 Task: Add Sprouts Organic Spaghetti Pasta to the cart.
Action: Mouse pressed left at (19, 97)
Screenshot: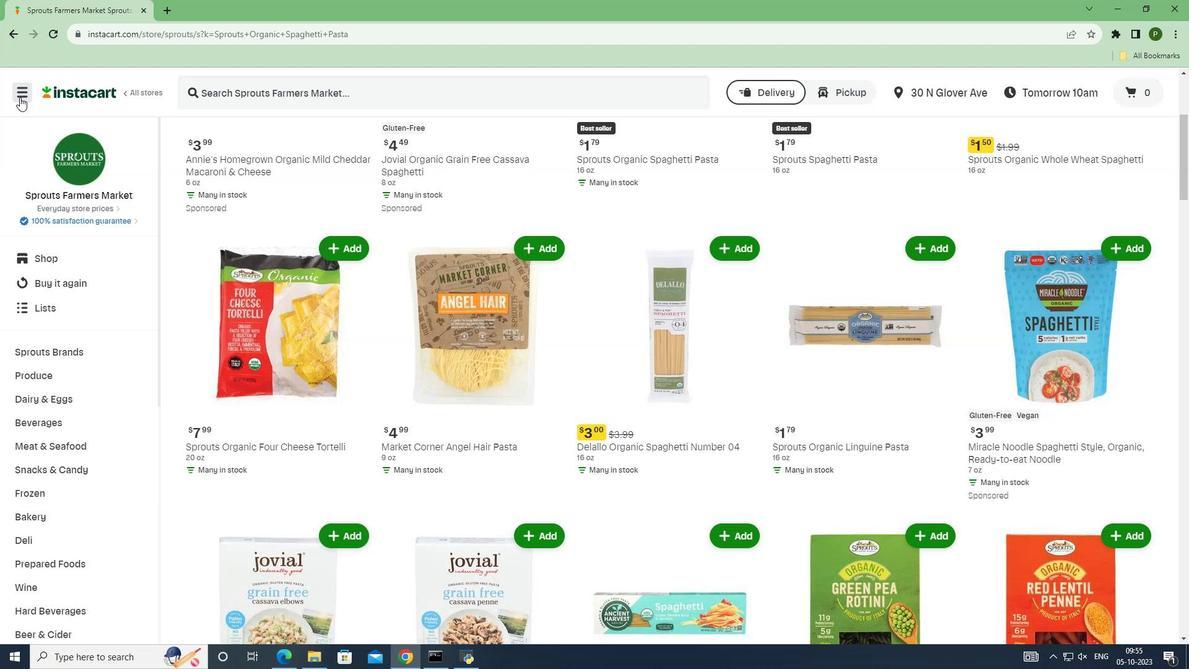 
Action: Mouse moved to (35, 338)
Screenshot: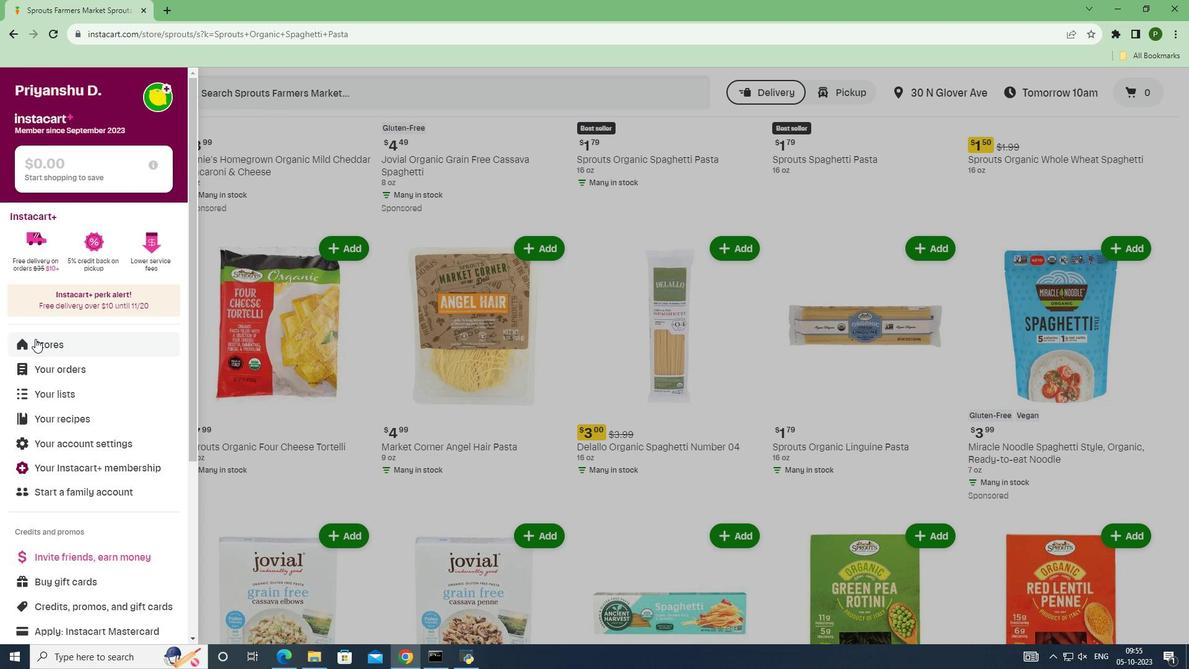 
Action: Mouse pressed left at (35, 338)
Screenshot: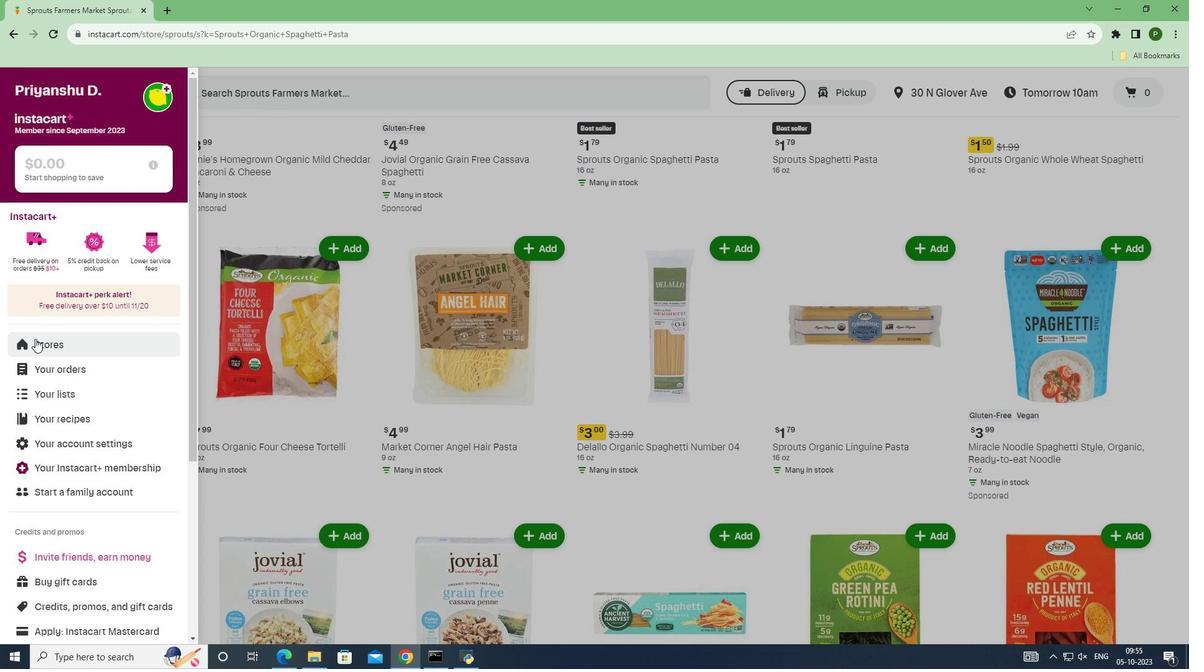 
Action: Mouse moved to (290, 151)
Screenshot: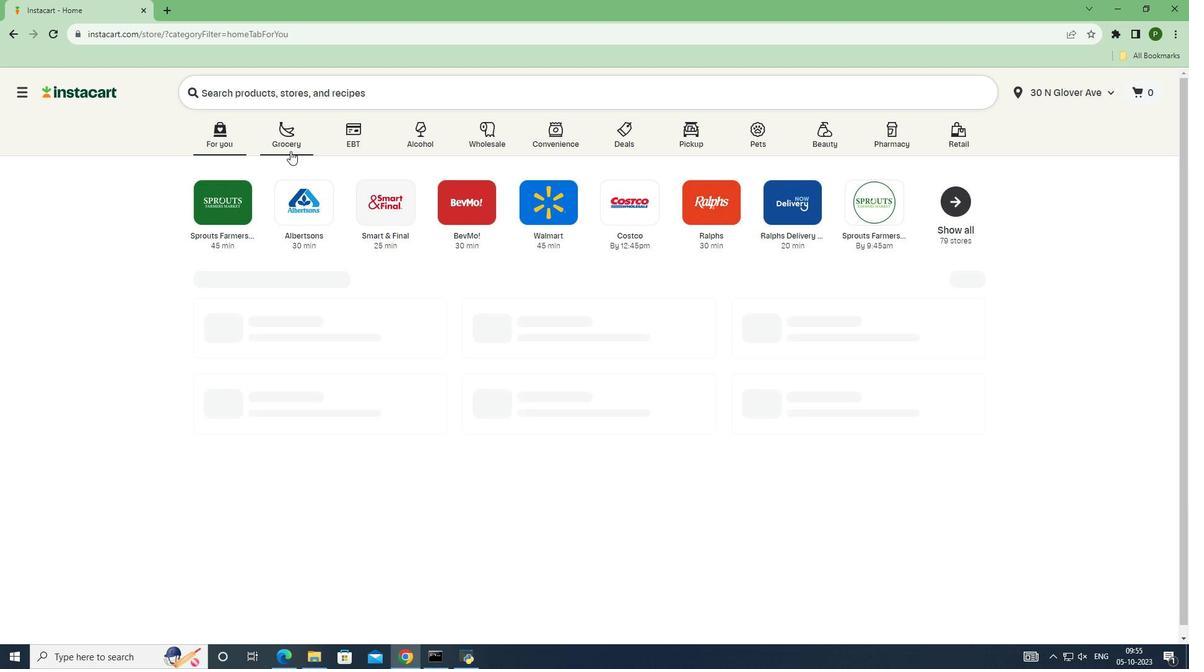 
Action: Mouse pressed left at (290, 151)
Screenshot: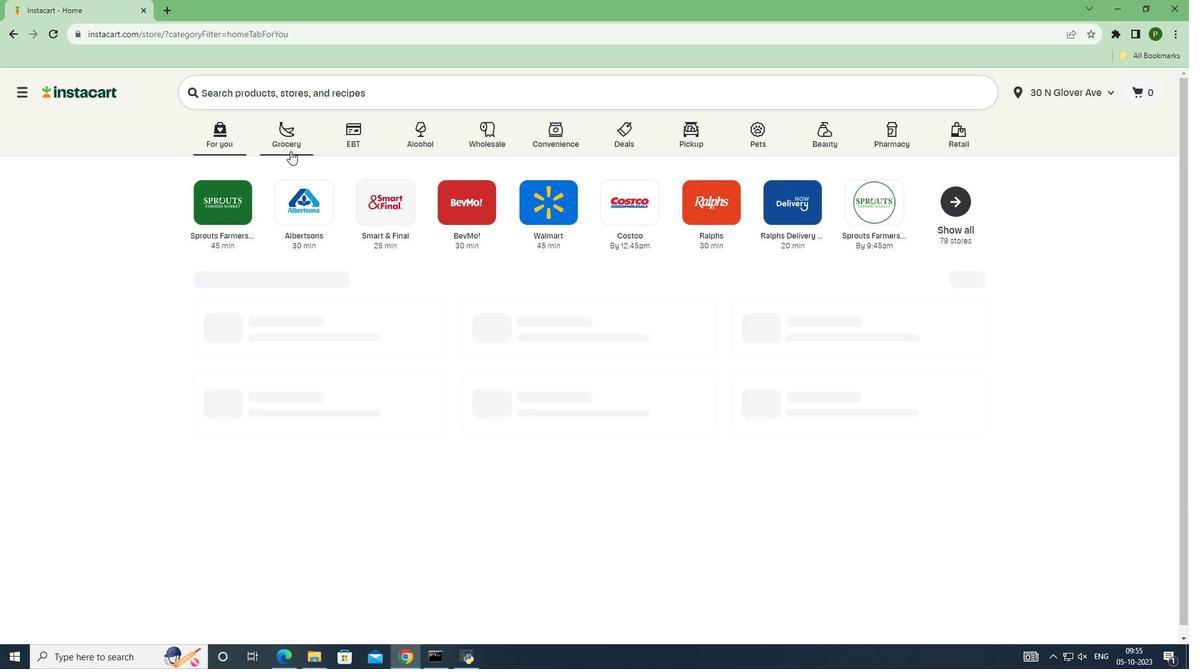 
Action: Mouse moved to (757, 288)
Screenshot: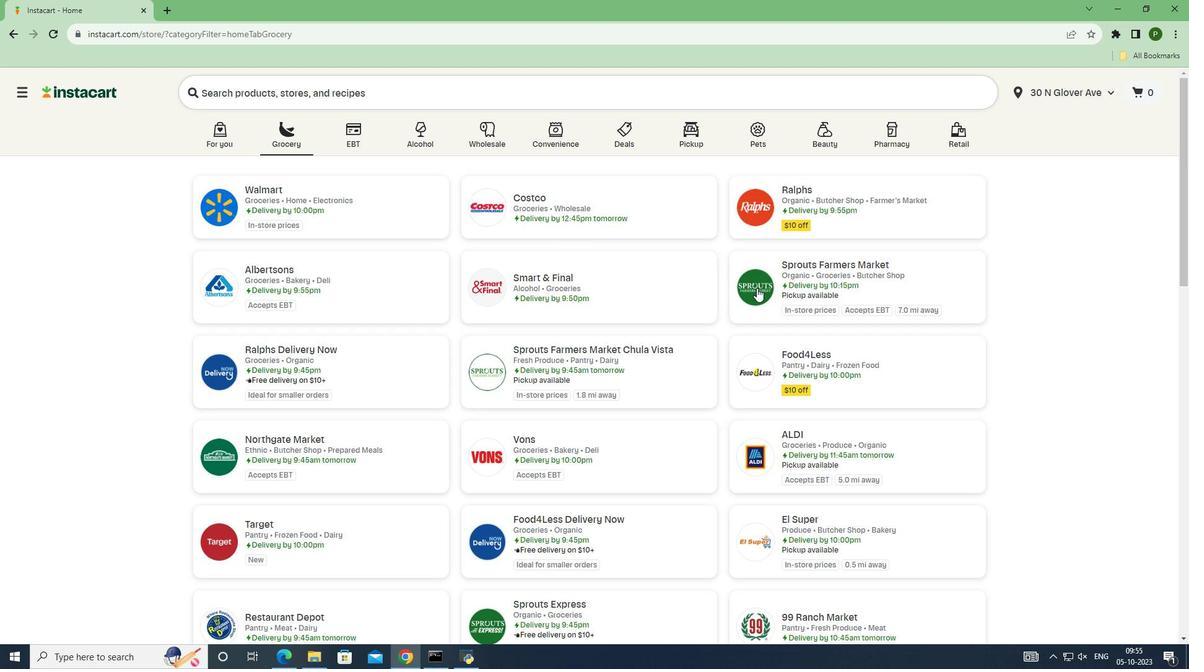 
Action: Mouse pressed left at (757, 288)
Screenshot: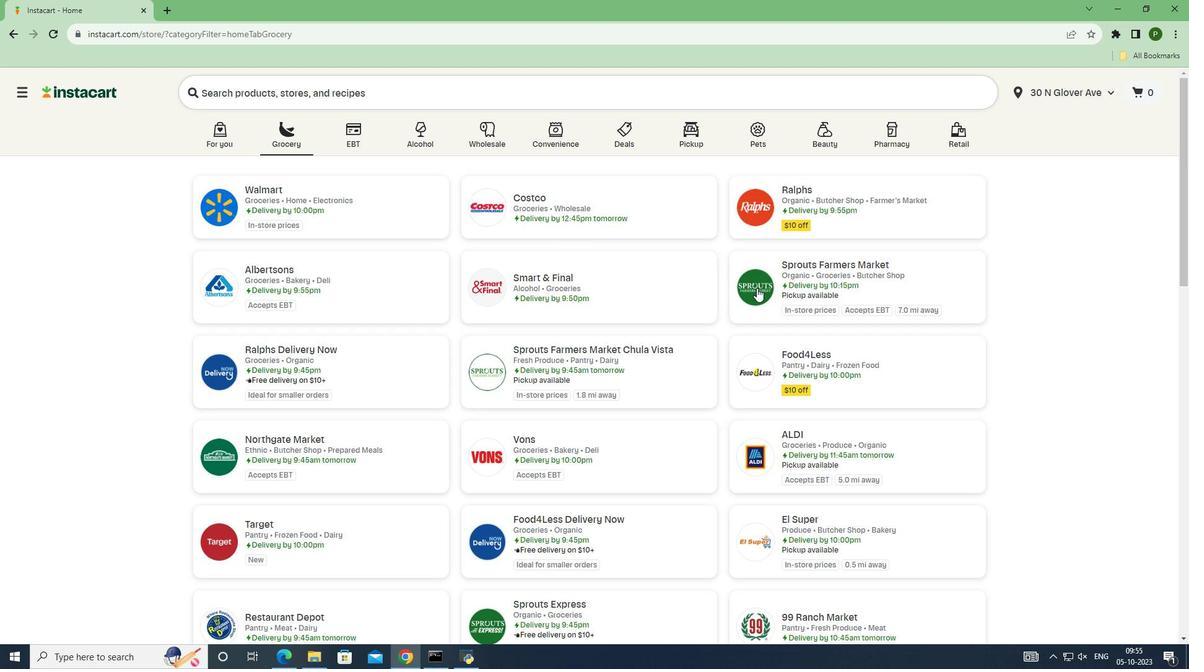 
Action: Mouse moved to (92, 355)
Screenshot: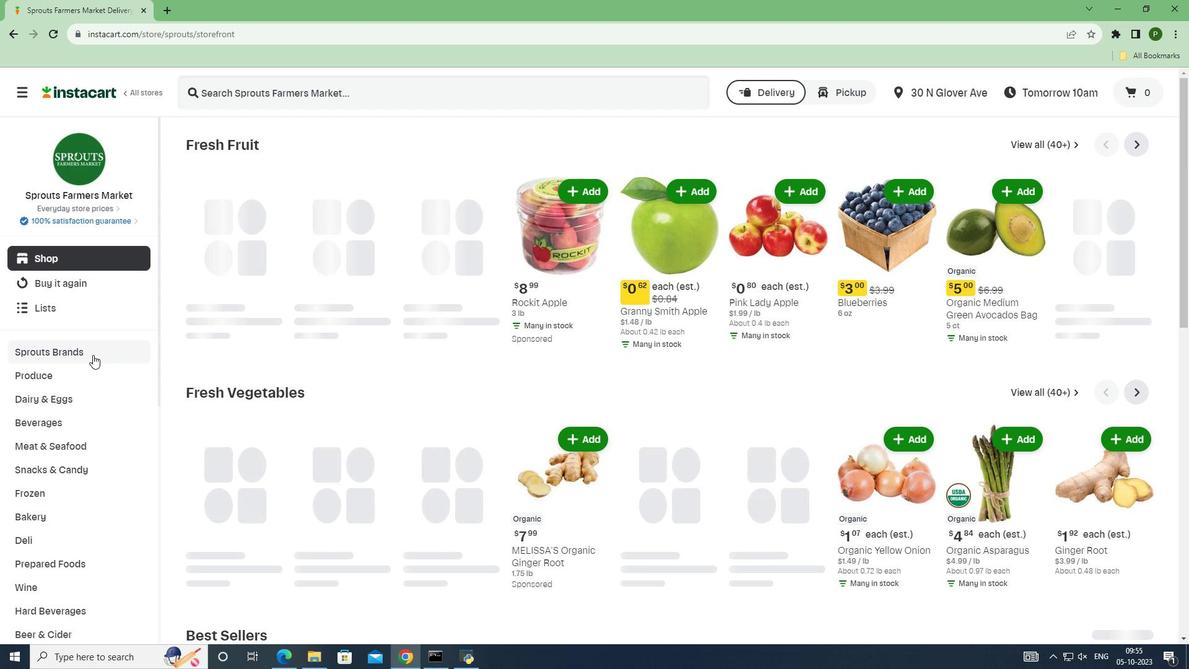 
Action: Mouse pressed left at (92, 355)
Screenshot: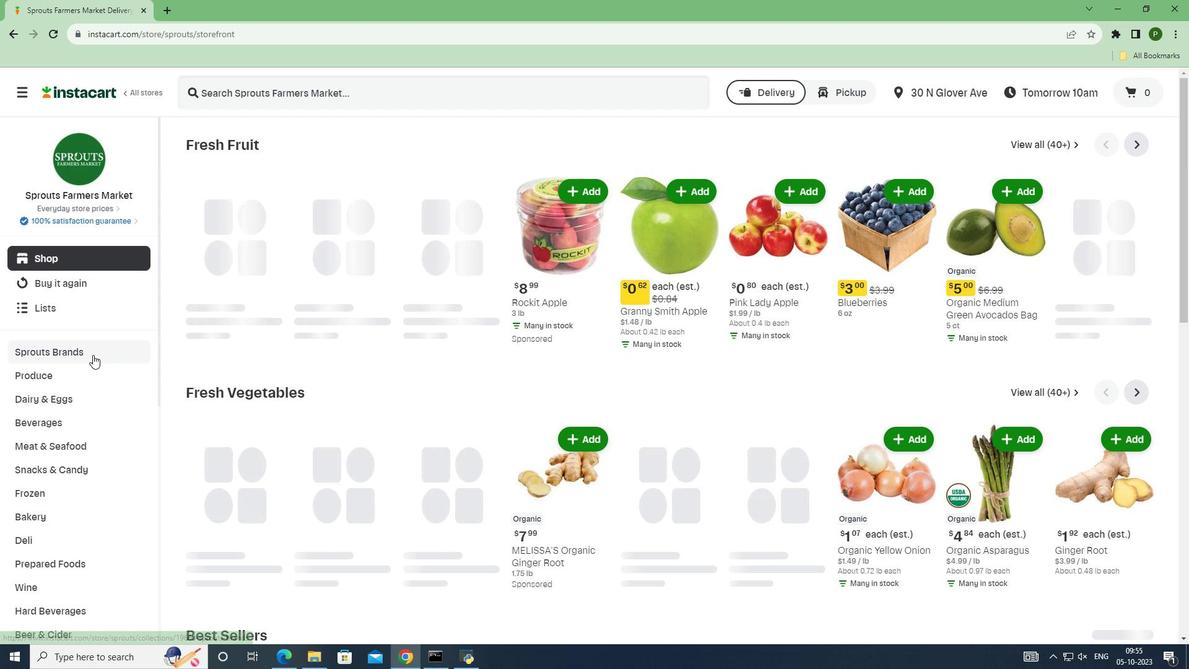 
Action: Mouse moved to (60, 443)
Screenshot: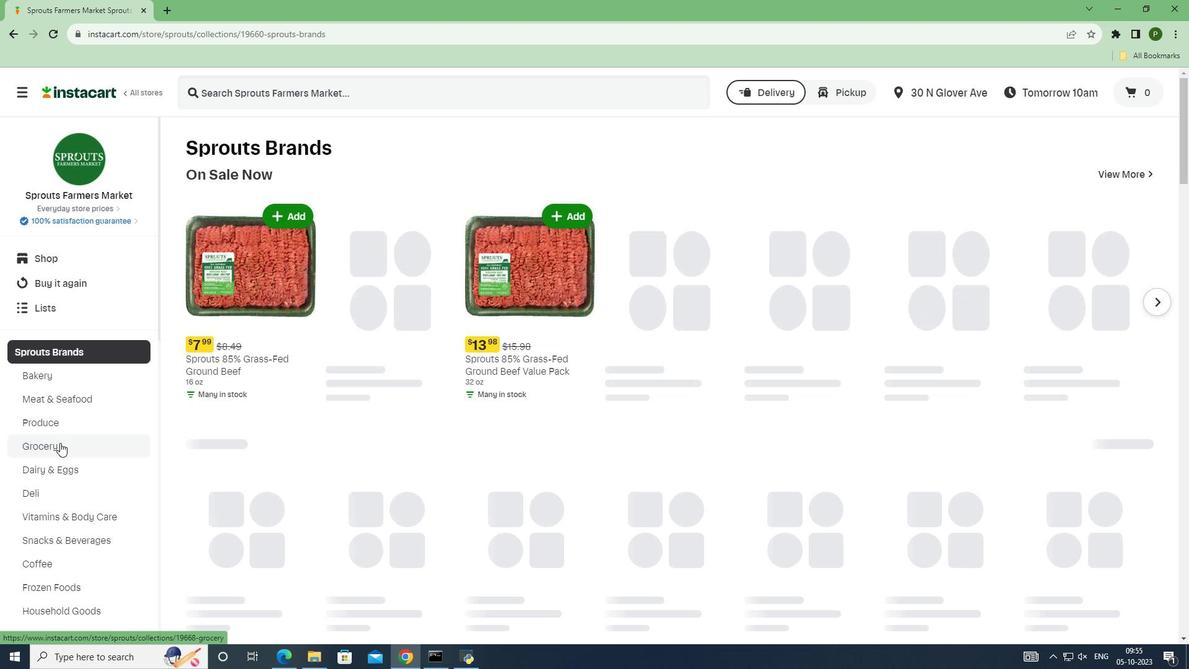 
Action: Mouse pressed left at (60, 443)
Screenshot: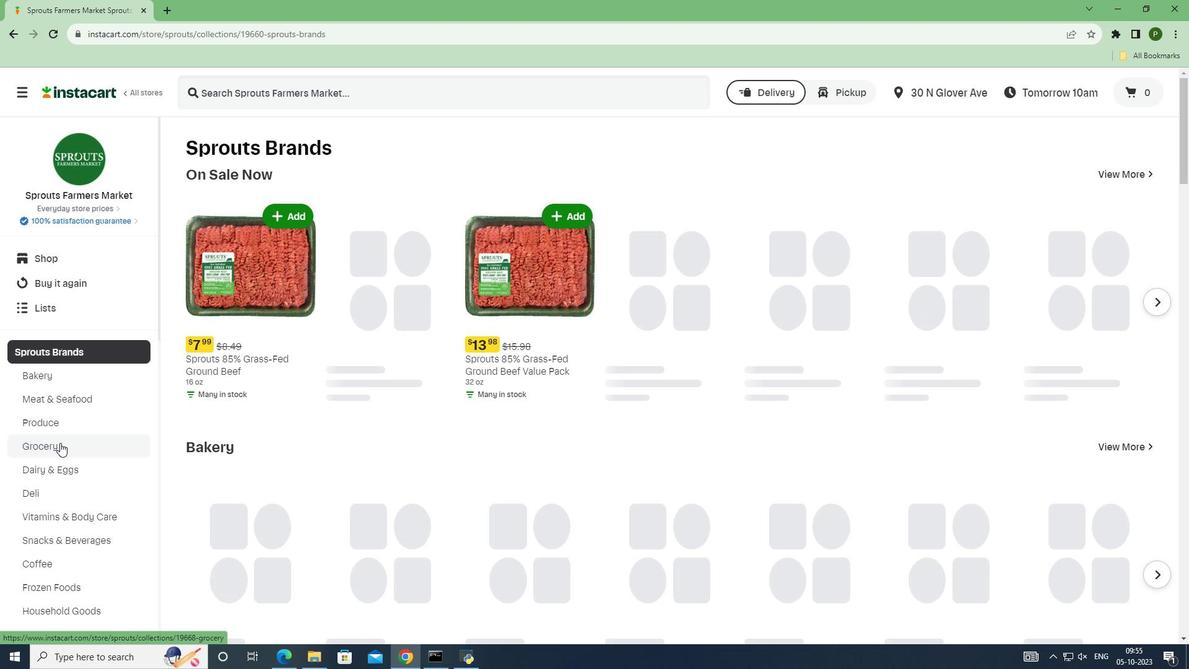 
Action: Mouse moved to (247, 248)
Screenshot: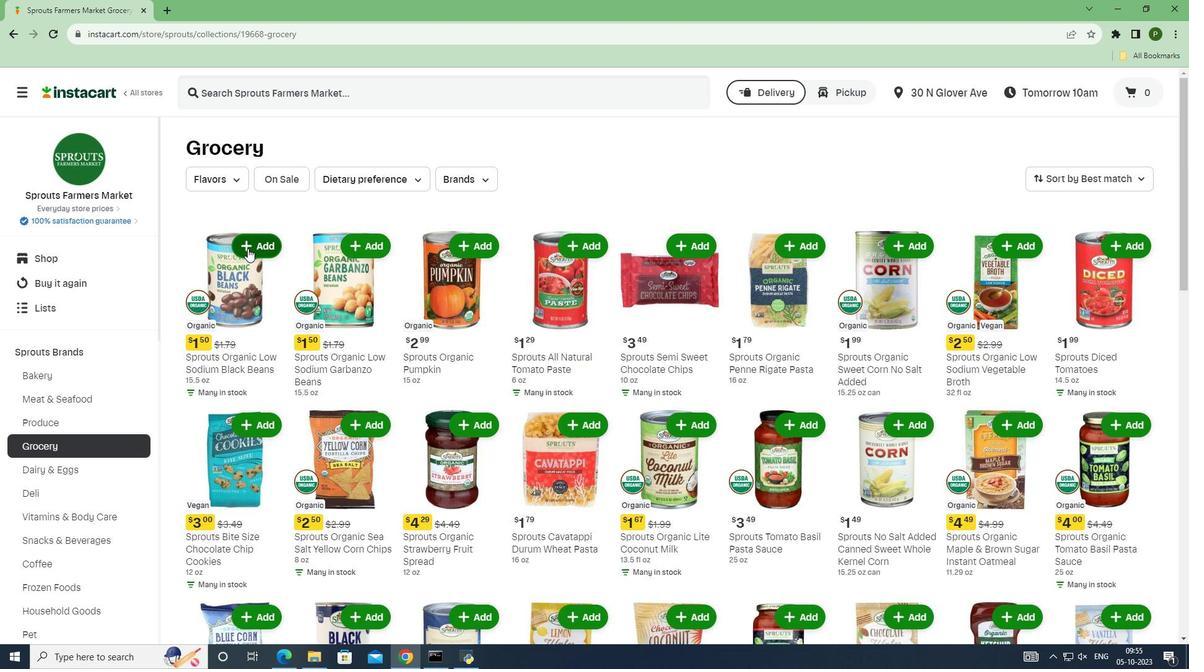 
Action: Mouse scrolled (247, 247) with delta (0, 0)
Screenshot: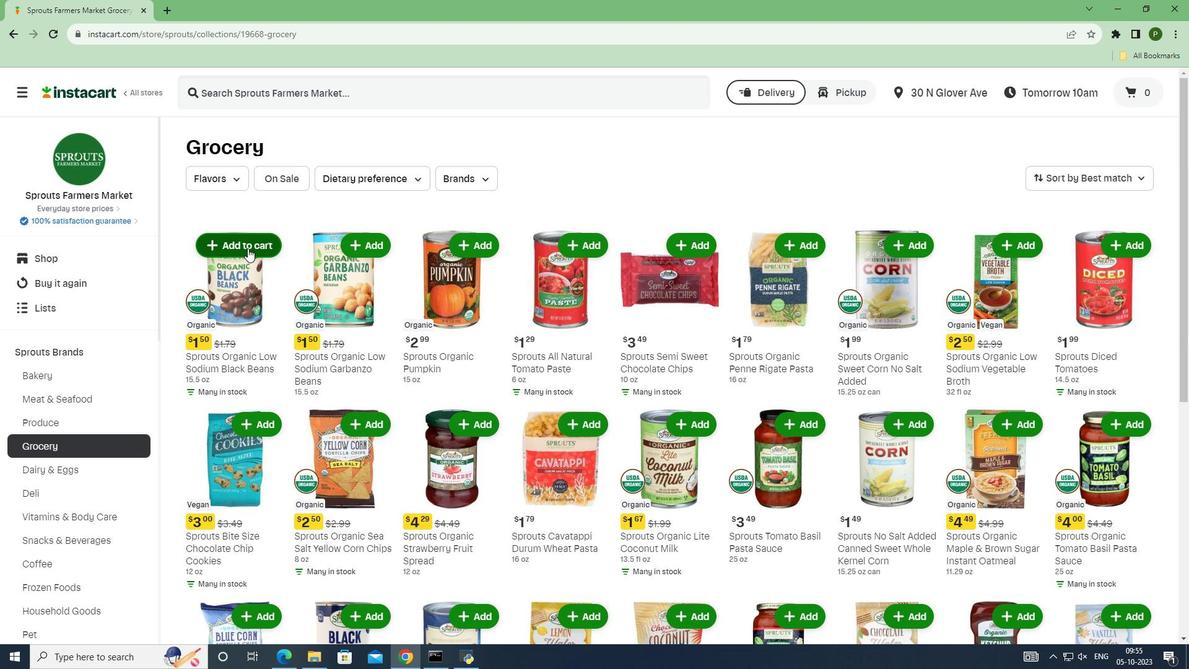 
Action: Mouse scrolled (247, 247) with delta (0, 0)
Screenshot: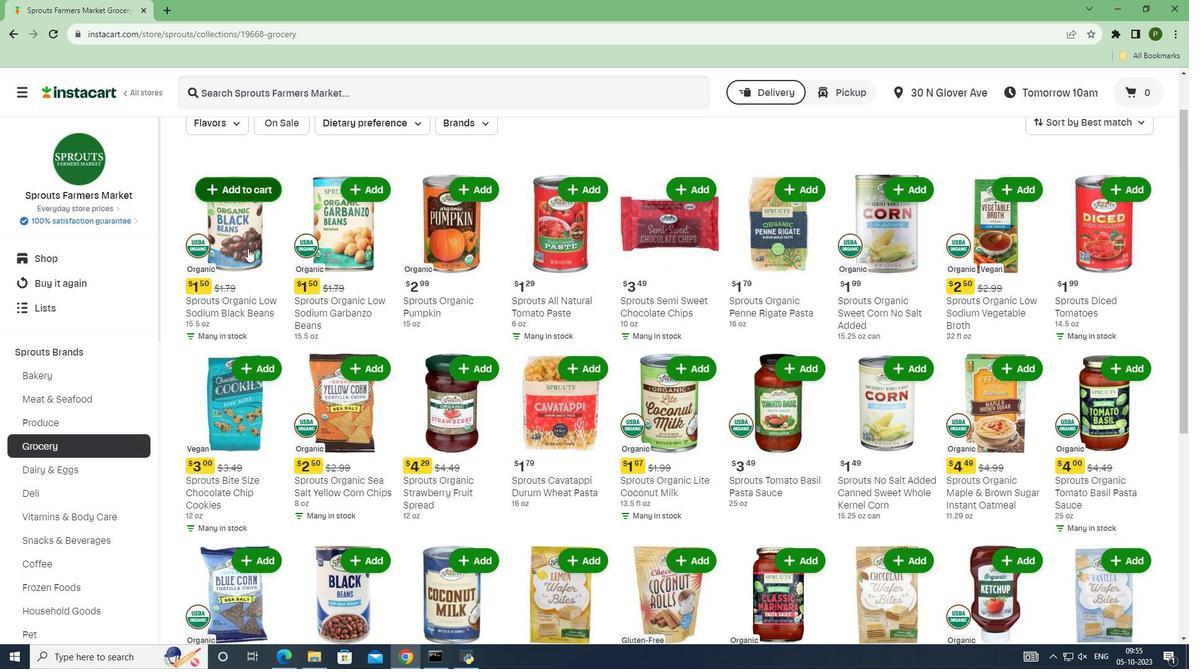 
Action: Mouse moved to (325, 307)
Screenshot: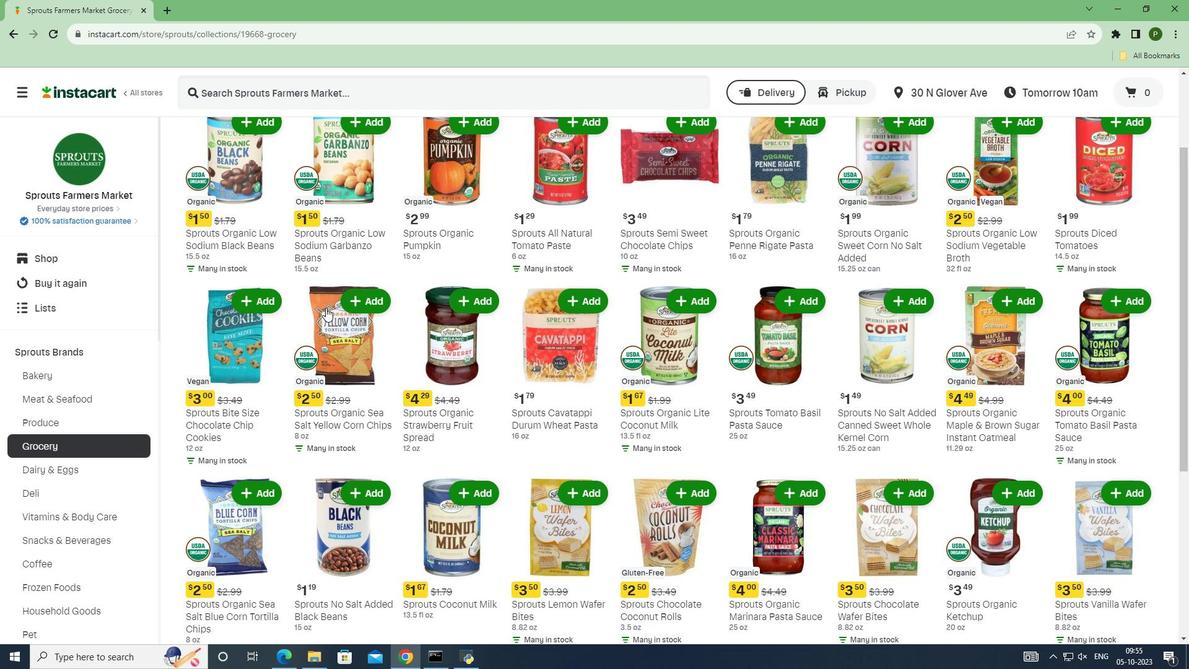 
Action: Mouse scrolled (325, 307) with delta (0, 0)
Screenshot: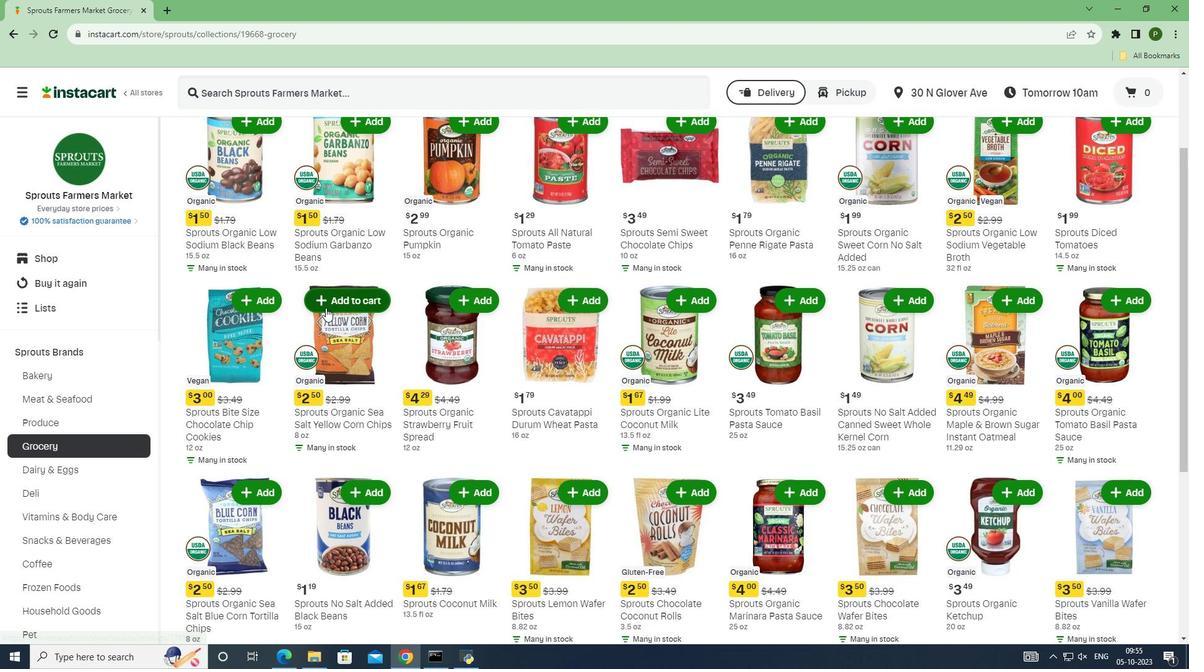 
Action: Mouse moved to (329, 307)
Screenshot: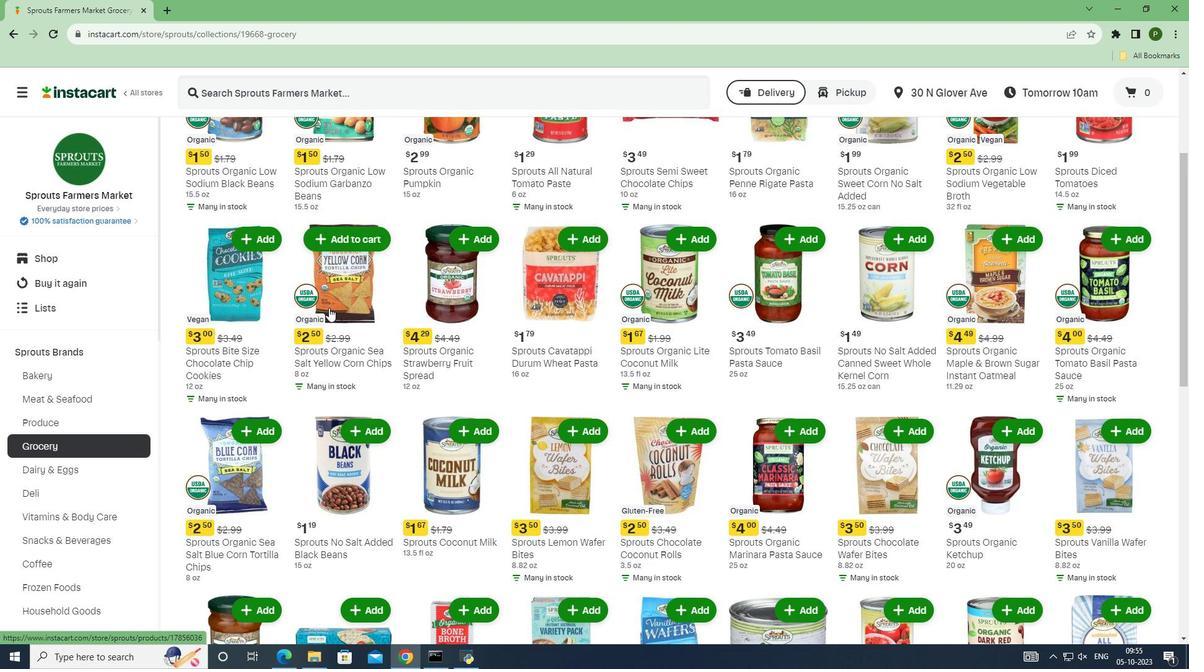 
Action: Mouse scrolled (329, 307) with delta (0, 0)
Screenshot: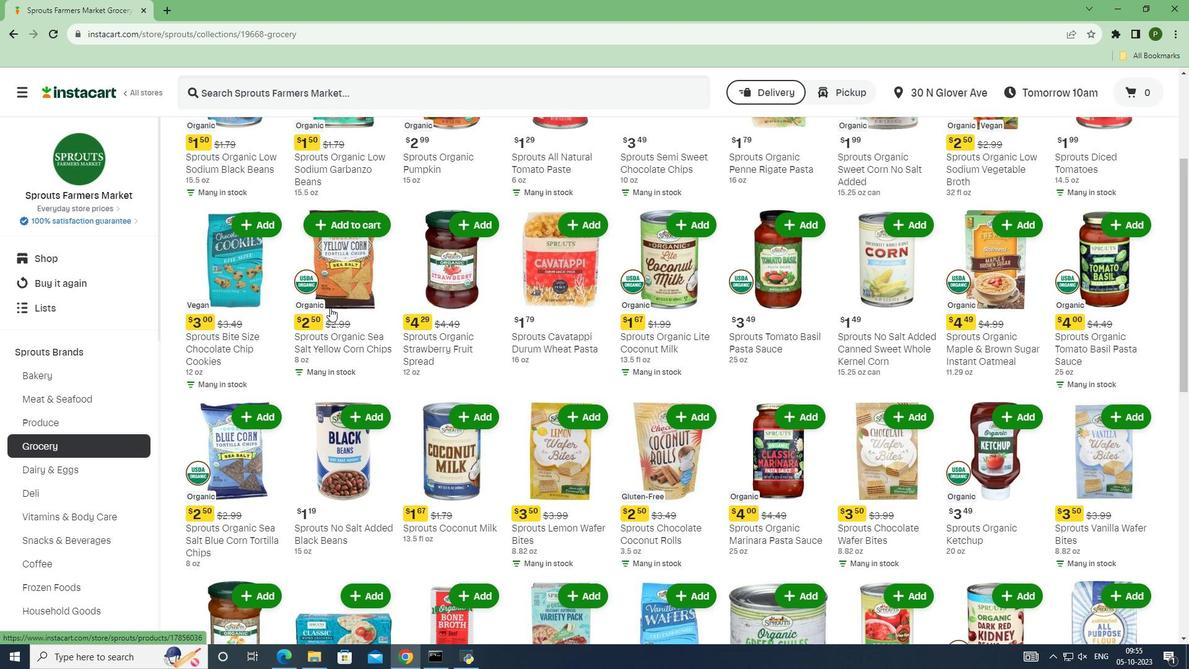 
Action: Mouse moved to (330, 307)
Screenshot: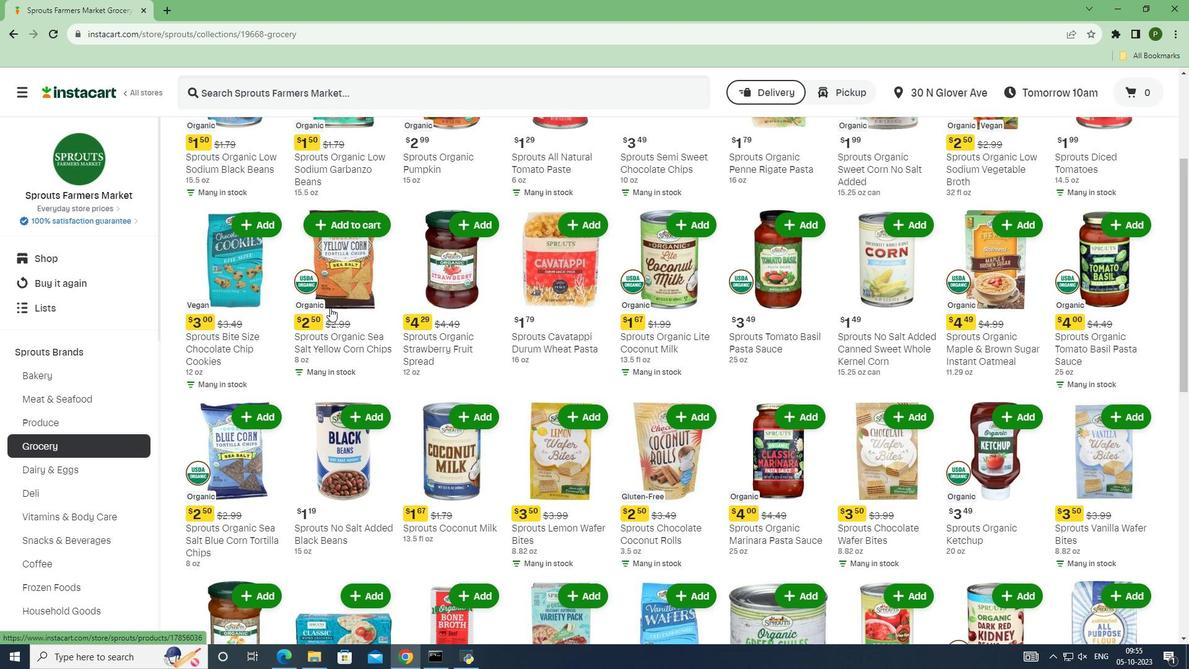 
Action: Mouse scrolled (330, 307) with delta (0, 0)
Screenshot: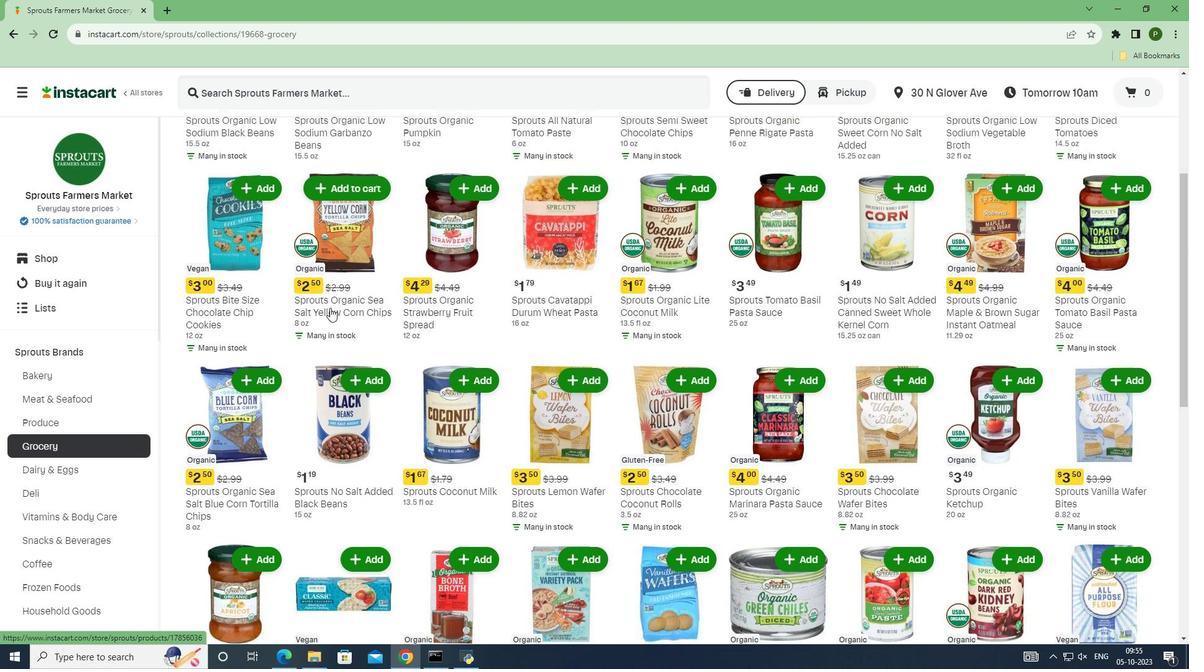 
Action: Mouse moved to (332, 306)
Screenshot: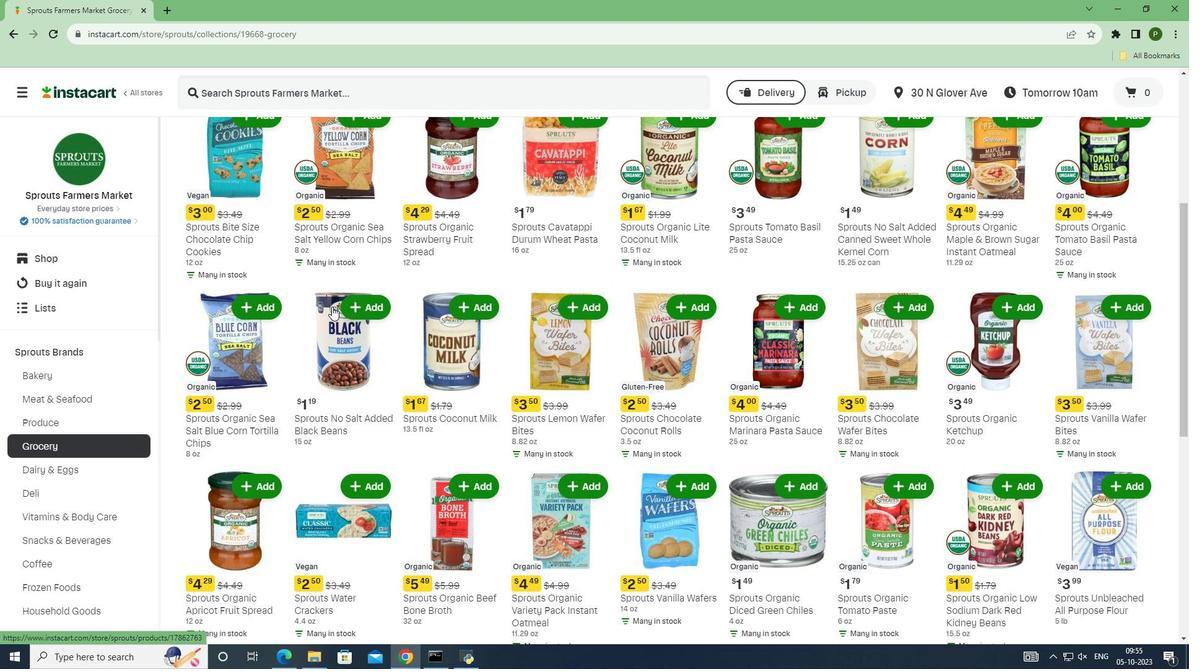 
Action: Mouse scrolled (332, 306) with delta (0, 0)
Screenshot: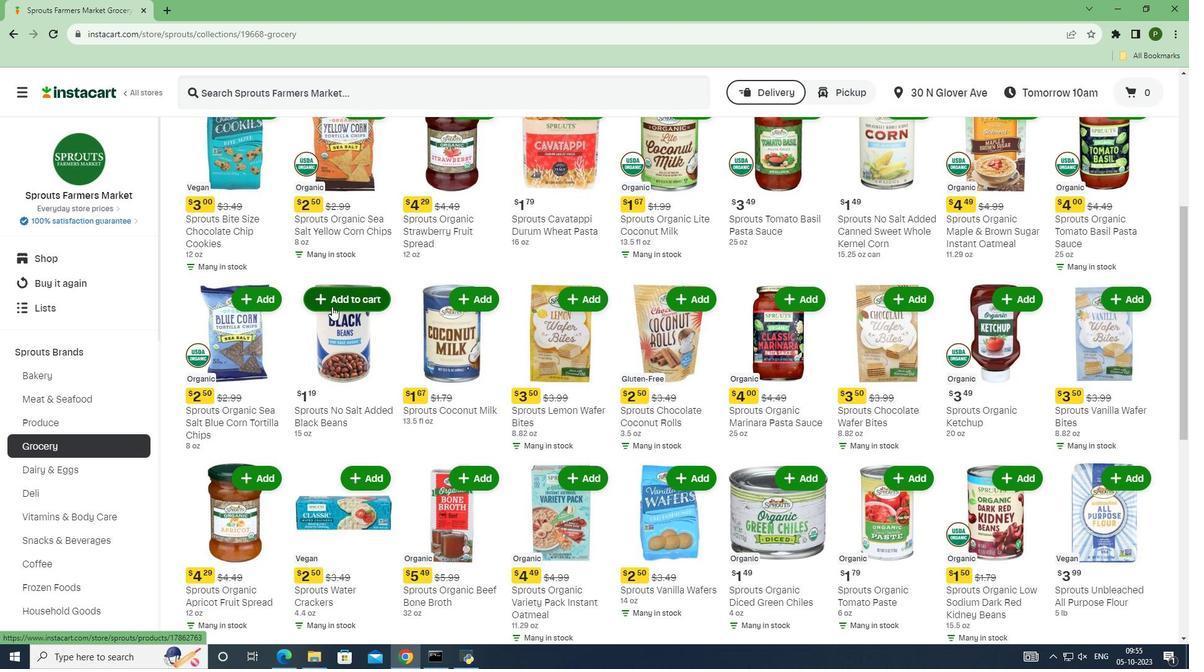
Action: Mouse moved to (338, 340)
Screenshot: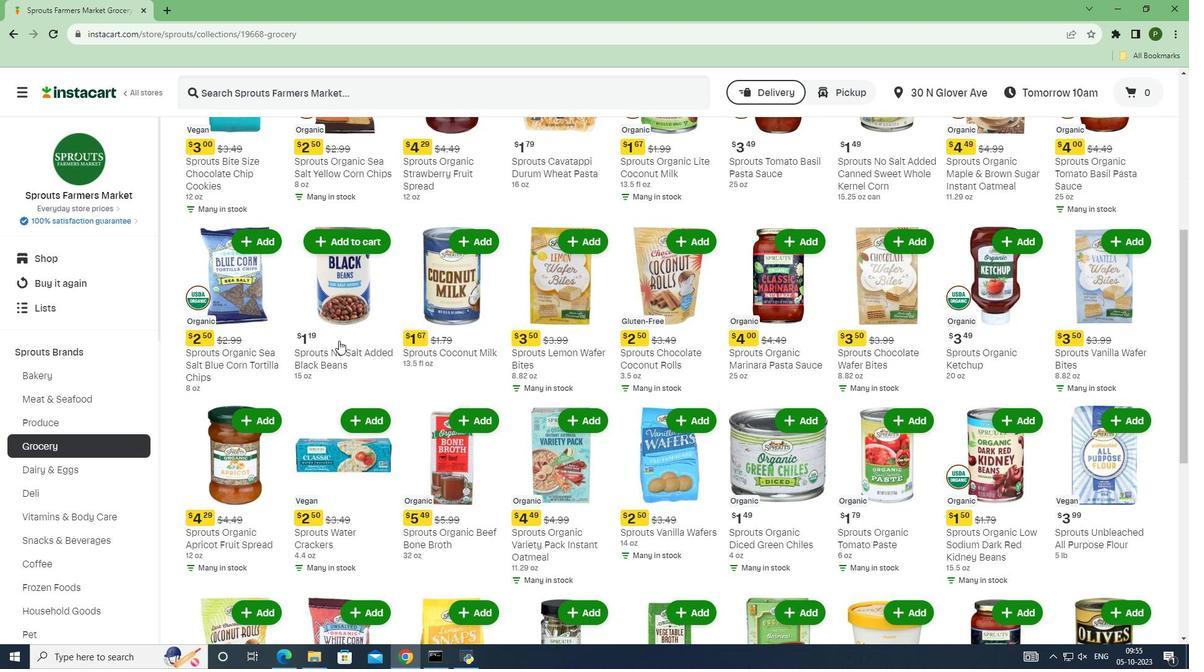 
Action: Mouse scrolled (338, 340) with delta (0, 0)
Screenshot: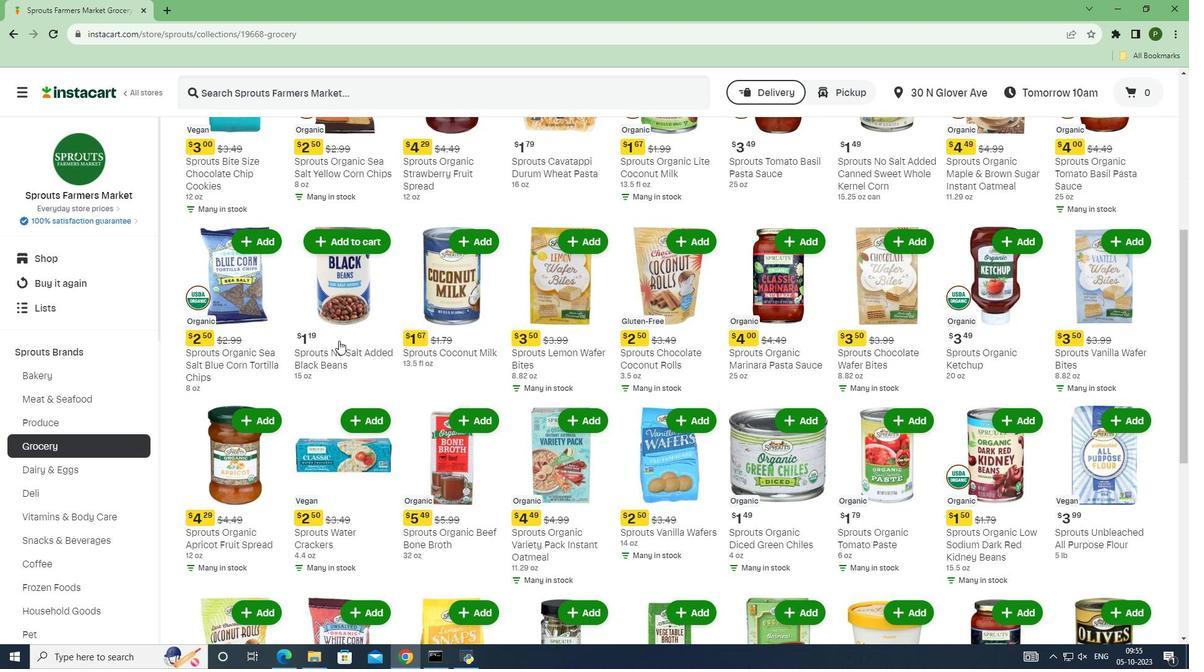 
Action: Mouse moved to (338, 340)
Screenshot: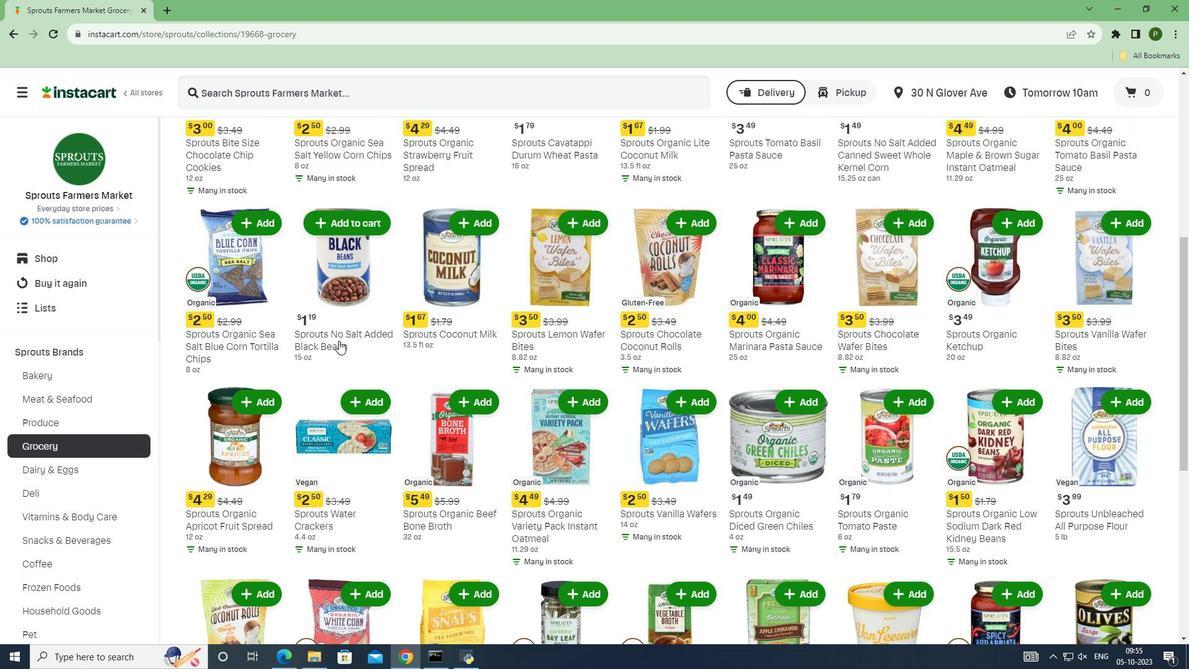 
Action: Mouse scrolled (338, 340) with delta (0, 0)
Screenshot: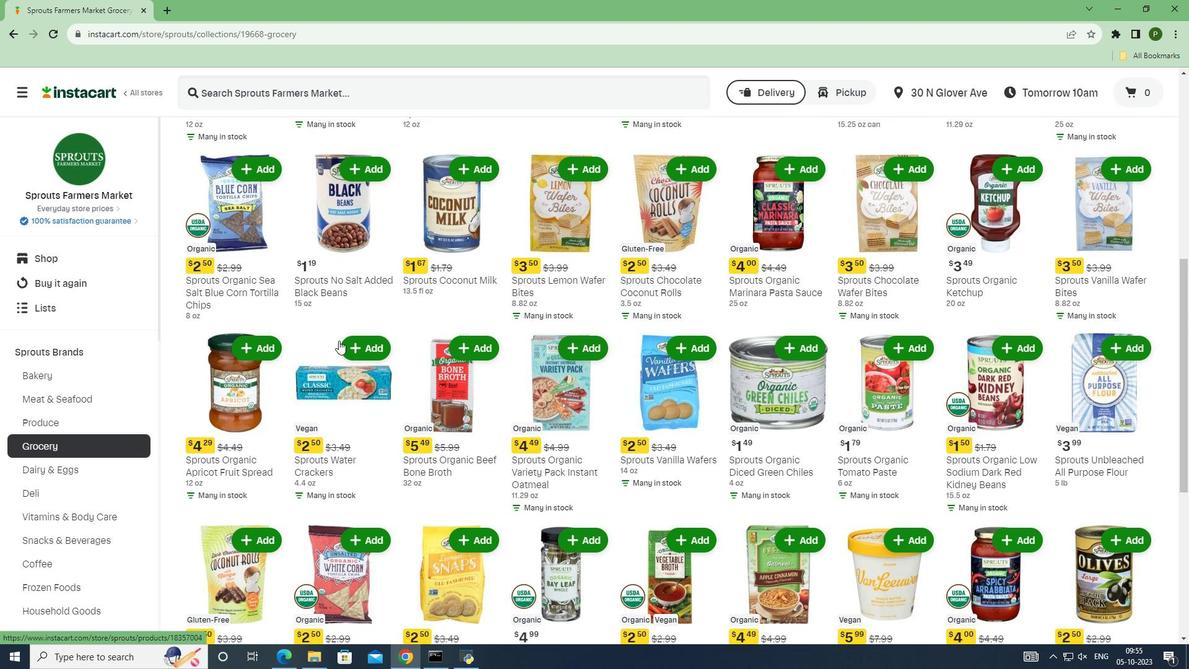 
Action: Mouse scrolled (338, 340) with delta (0, 0)
Screenshot: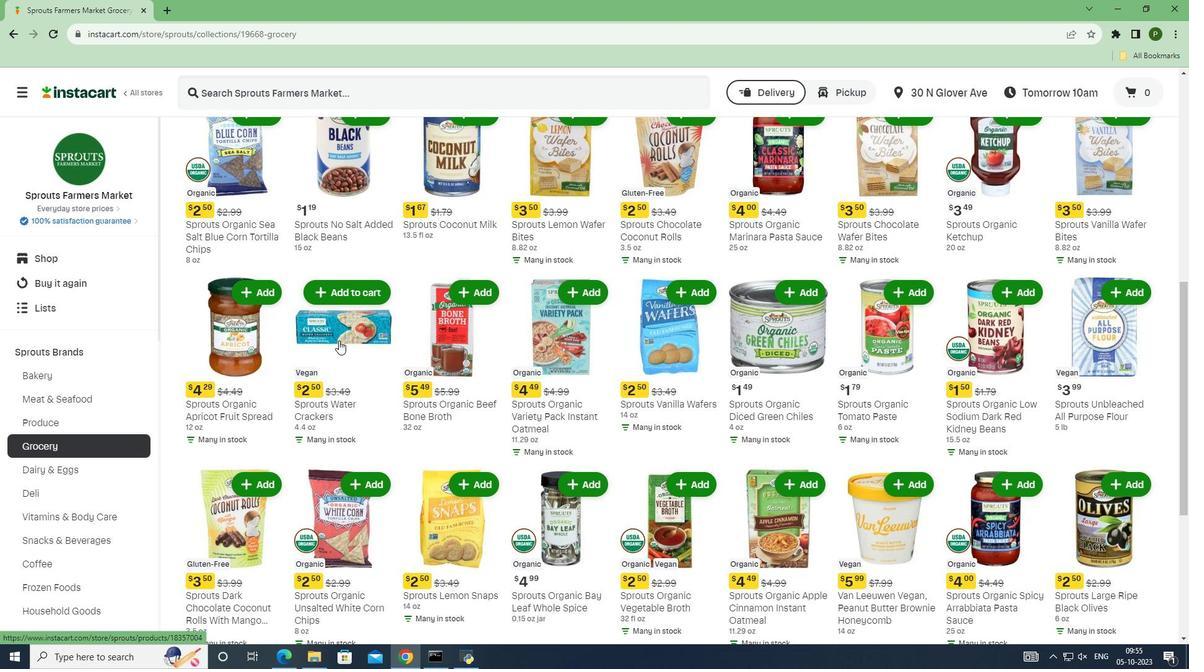 
Action: Mouse scrolled (338, 340) with delta (0, 0)
Screenshot: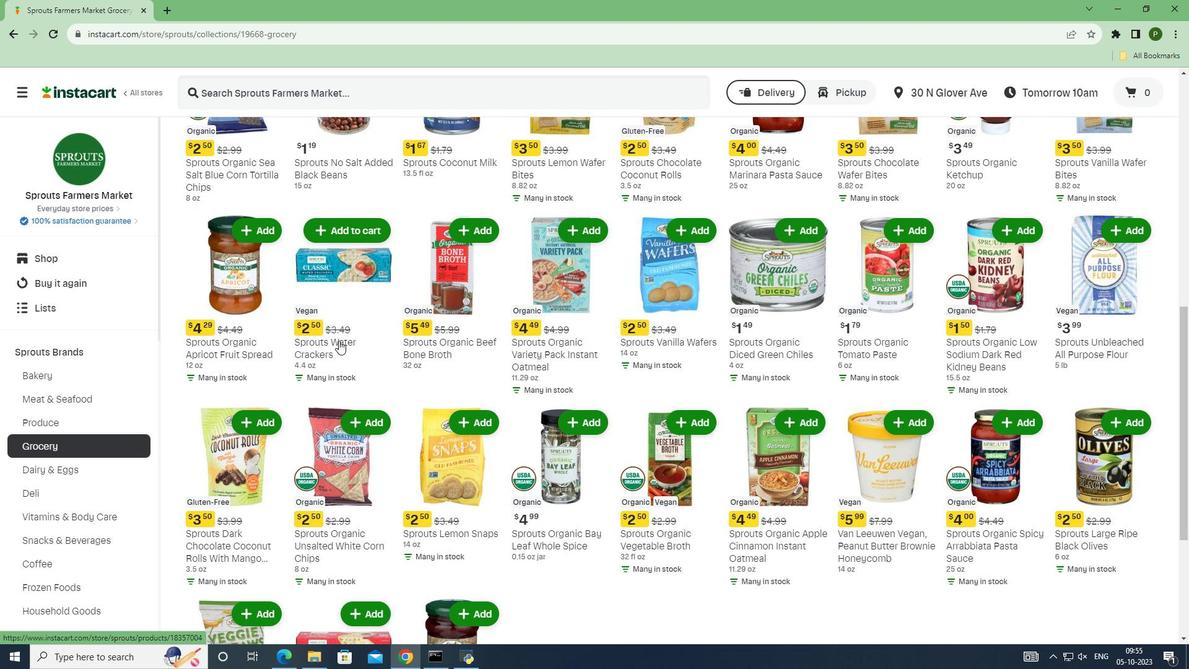 
Action: Mouse scrolled (338, 340) with delta (0, 0)
Screenshot: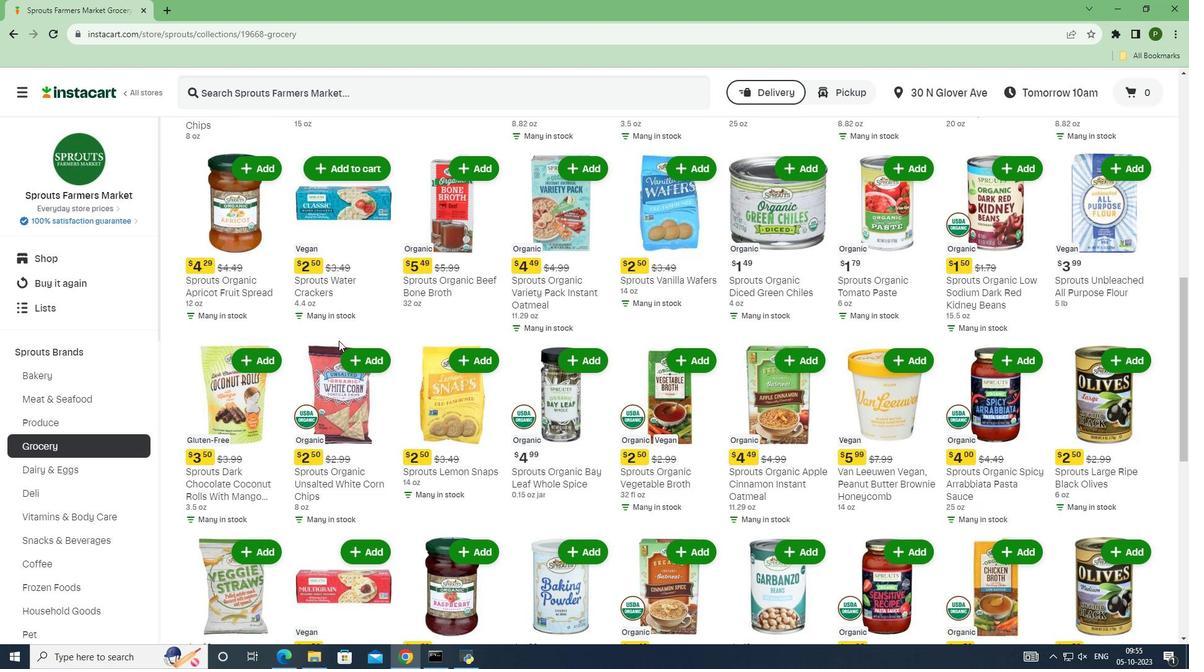 
Action: Mouse scrolled (338, 340) with delta (0, 0)
Screenshot: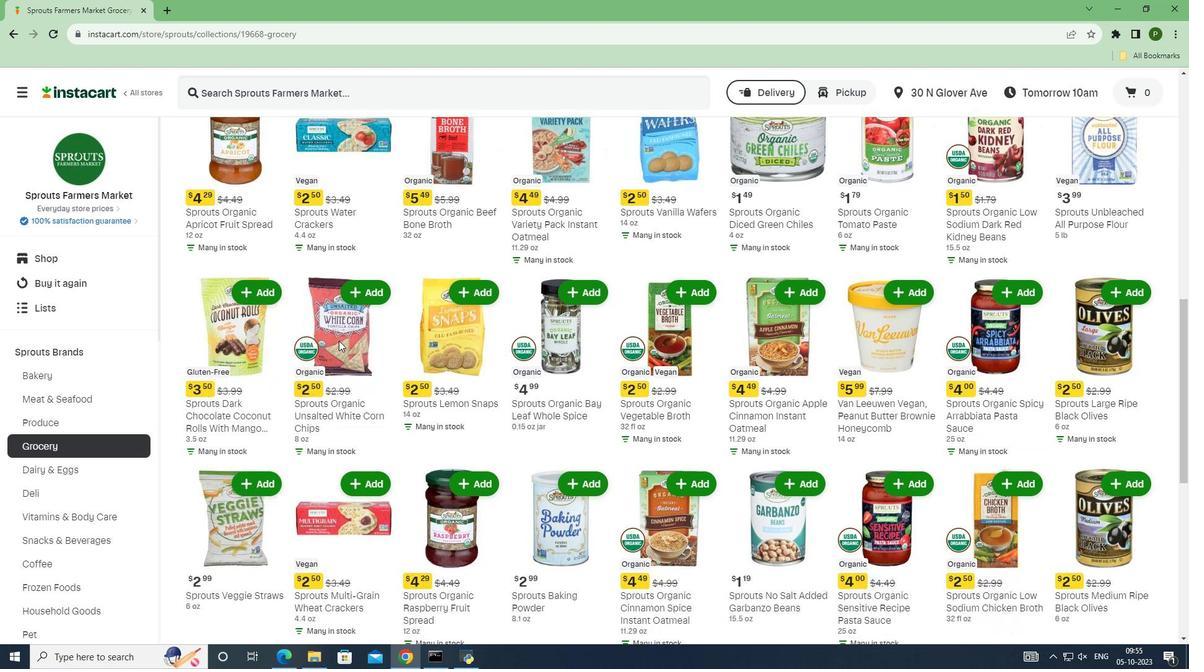 
Action: Mouse moved to (387, 368)
Screenshot: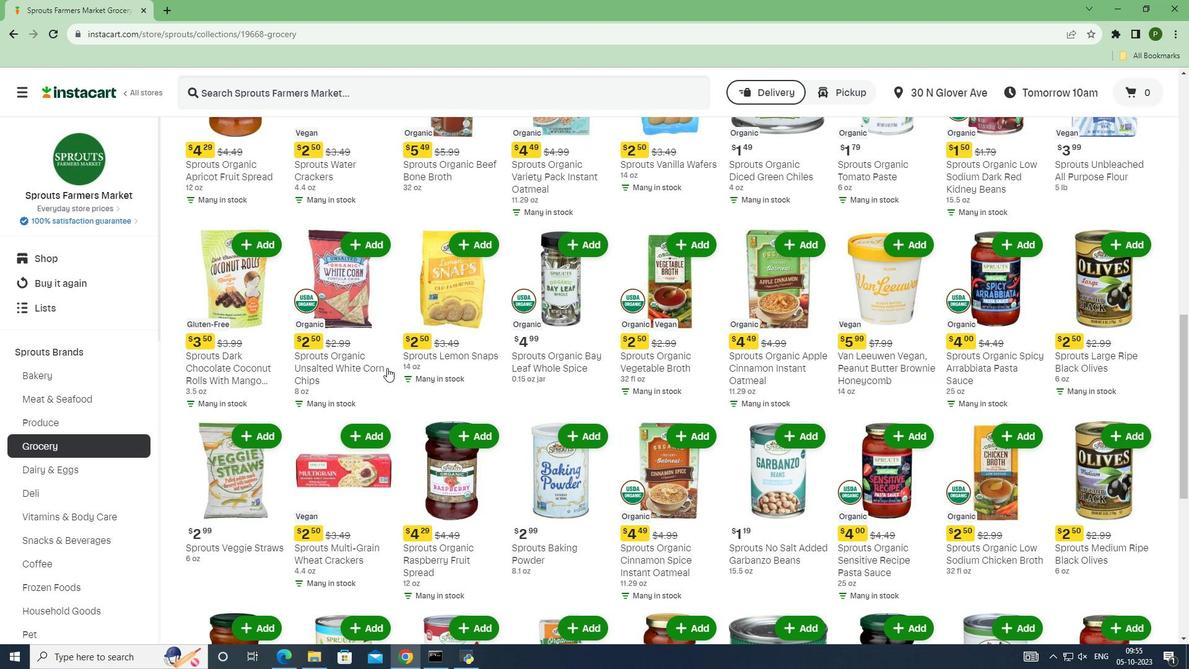 
Action: Mouse scrolled (387, 367) with delta (0, 0)
Screenshot: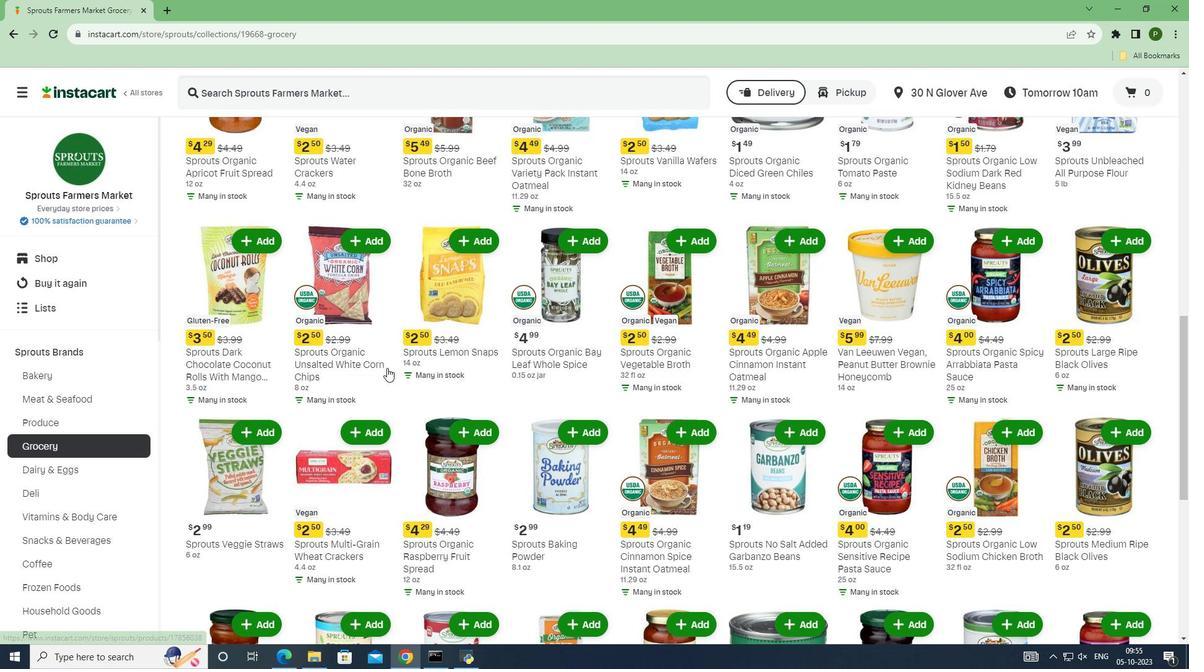 
Action: Mouse moved to (368, 361)
Screenshot: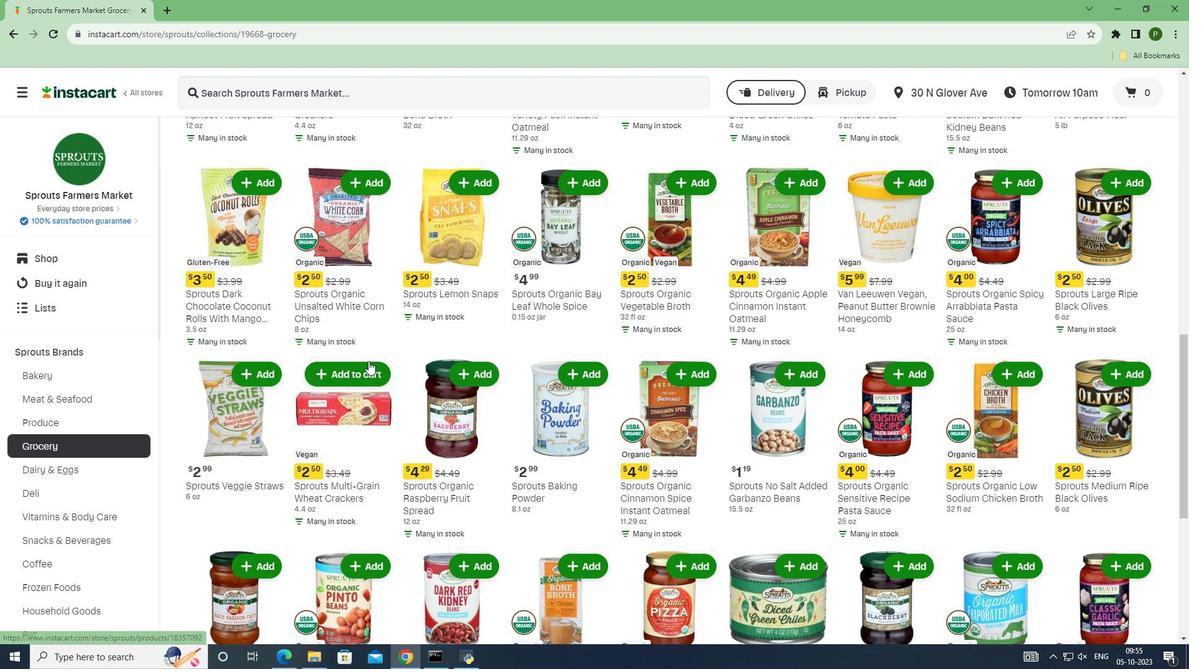 
Action: Mouse scrolled (368, 360) with delta (0, 0)
Screenshot: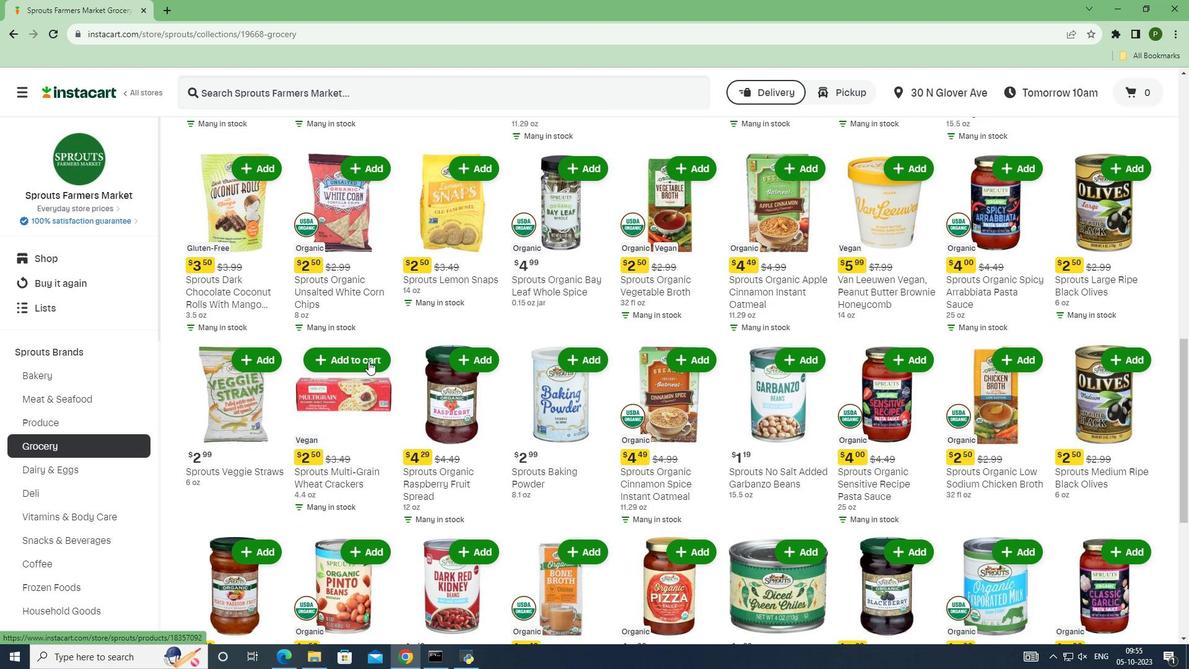 
Action: Mouse scrolled (368, 360) with delta (0, 0)
Screenshot: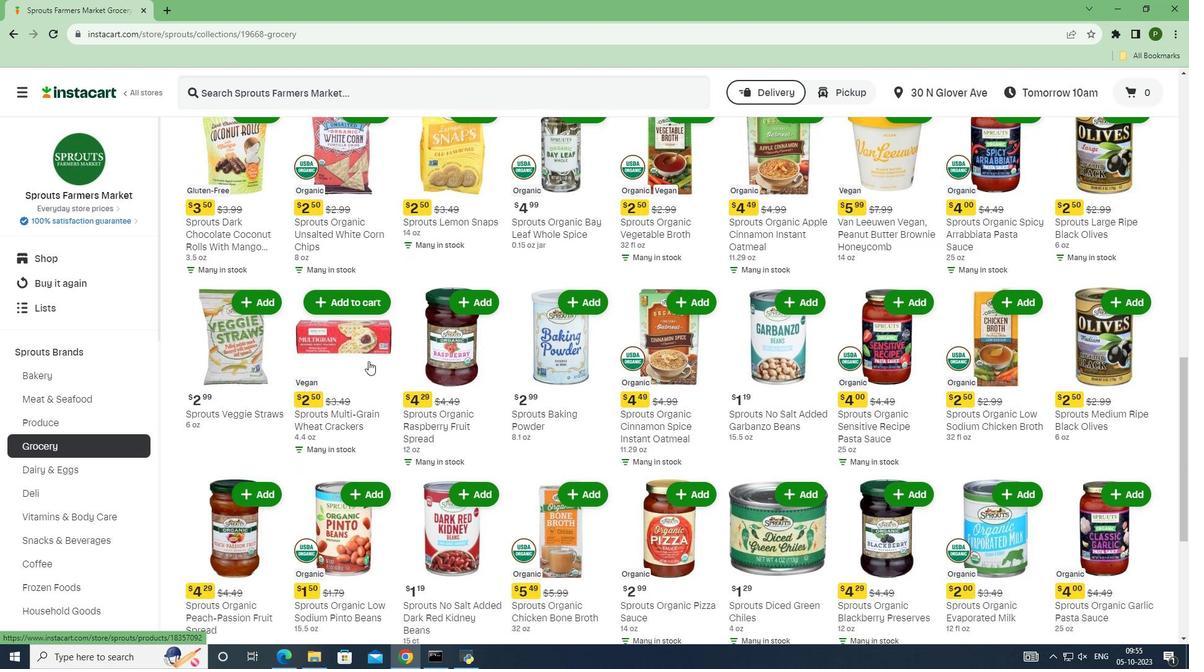 
Action: Mouse scrolled (368, 360) with delta (0, 0)
Screenshot: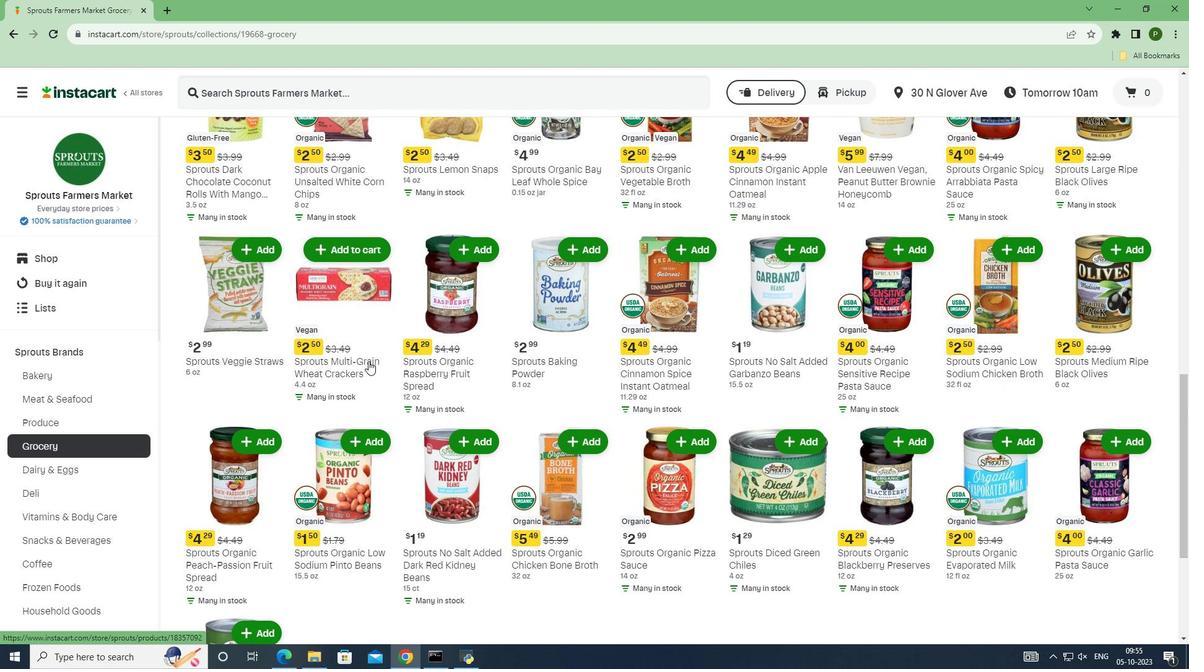 
Action: Mouse scrolled (368, 360) with delta (0, 0)
Screenshot: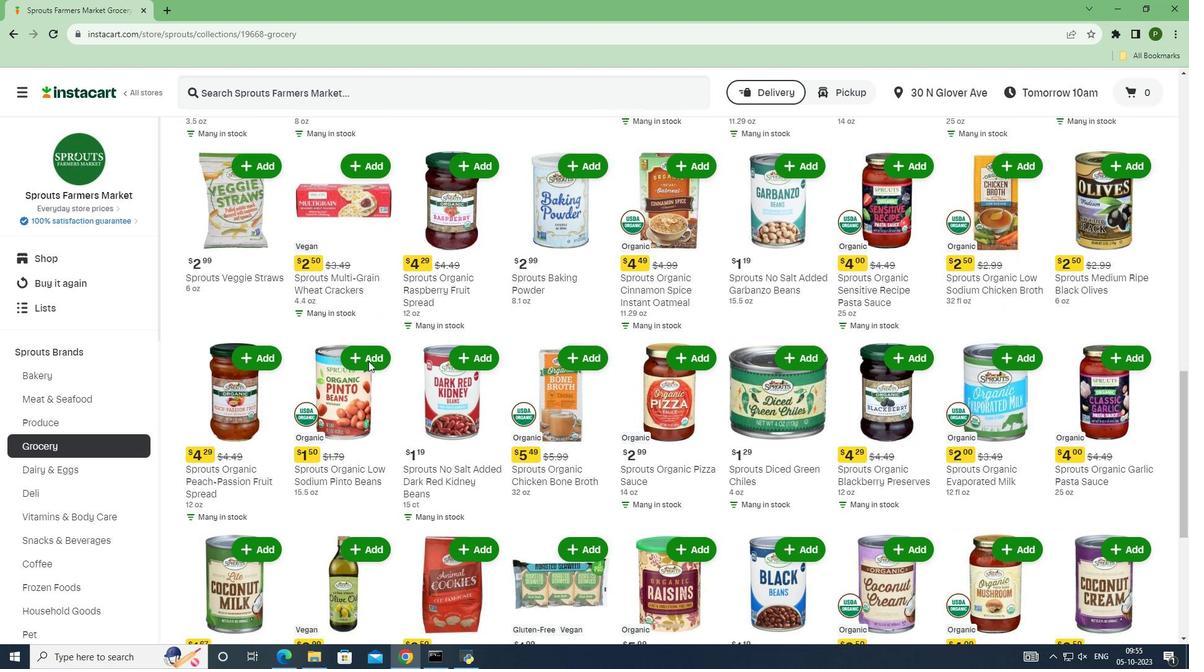 
Action: Mouse scrolled (368, 360) with delta (0, 0)
Screenshot: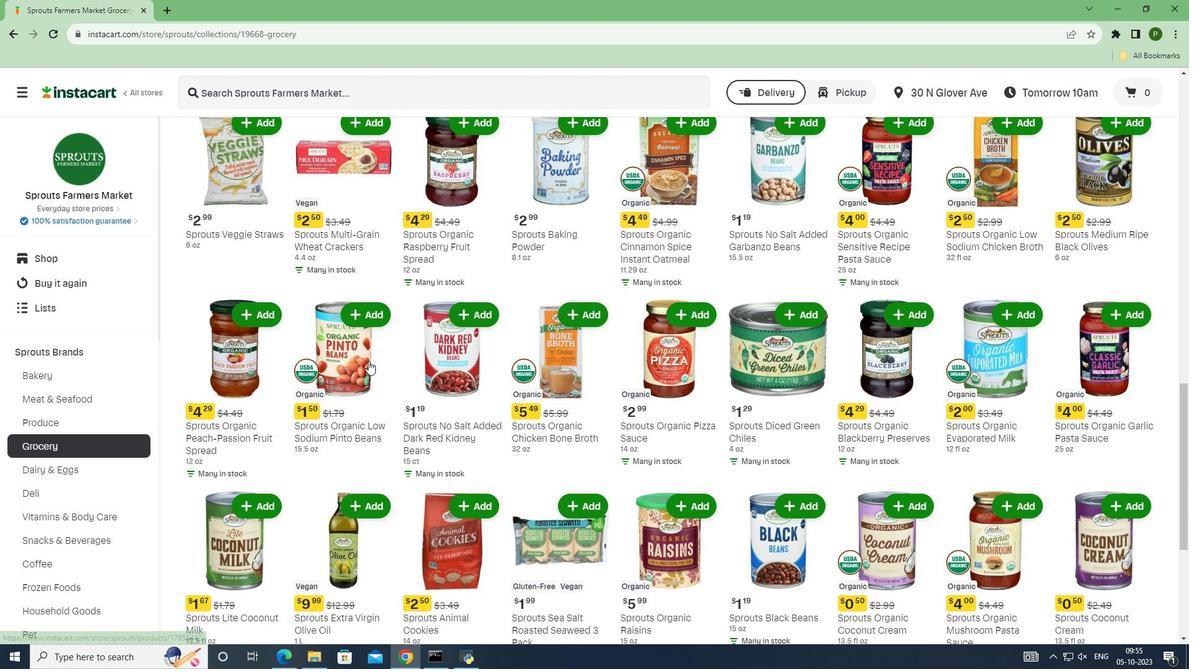 
Action: Mouse scrolled (368, 360) with delta (0, 0)
Screenshot: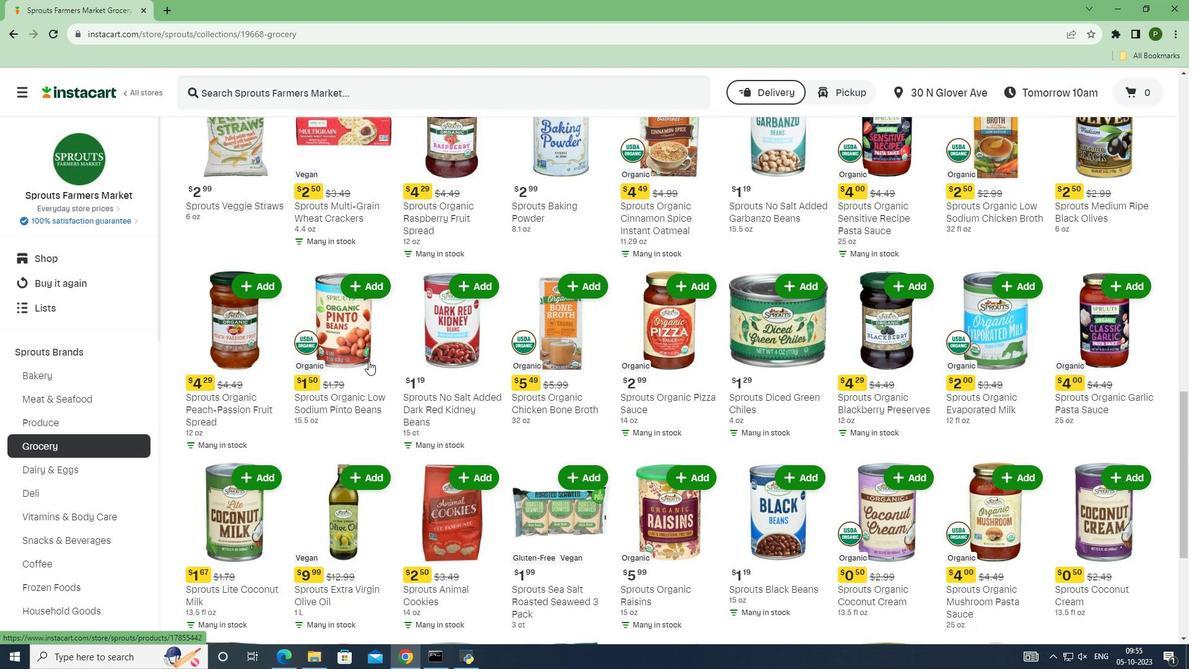 
Action: Mouse scrolled (368, 360) with delta (0, 0)
Screenshot: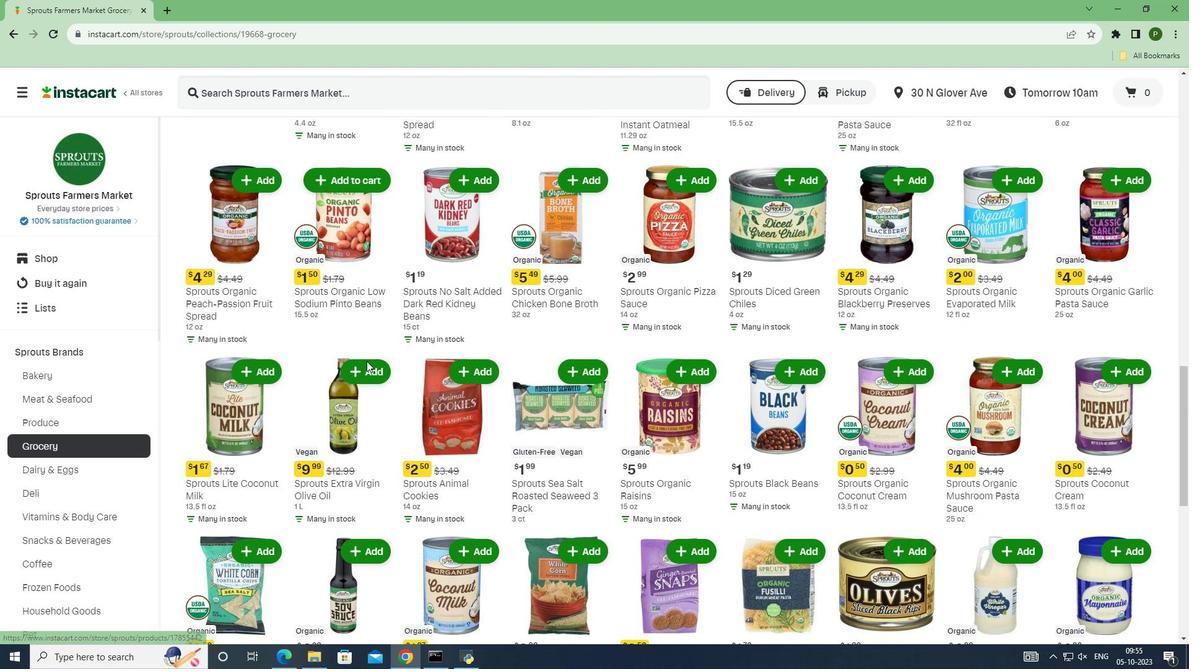 
Action: Mouse moved to (368, 361)
Screenshot: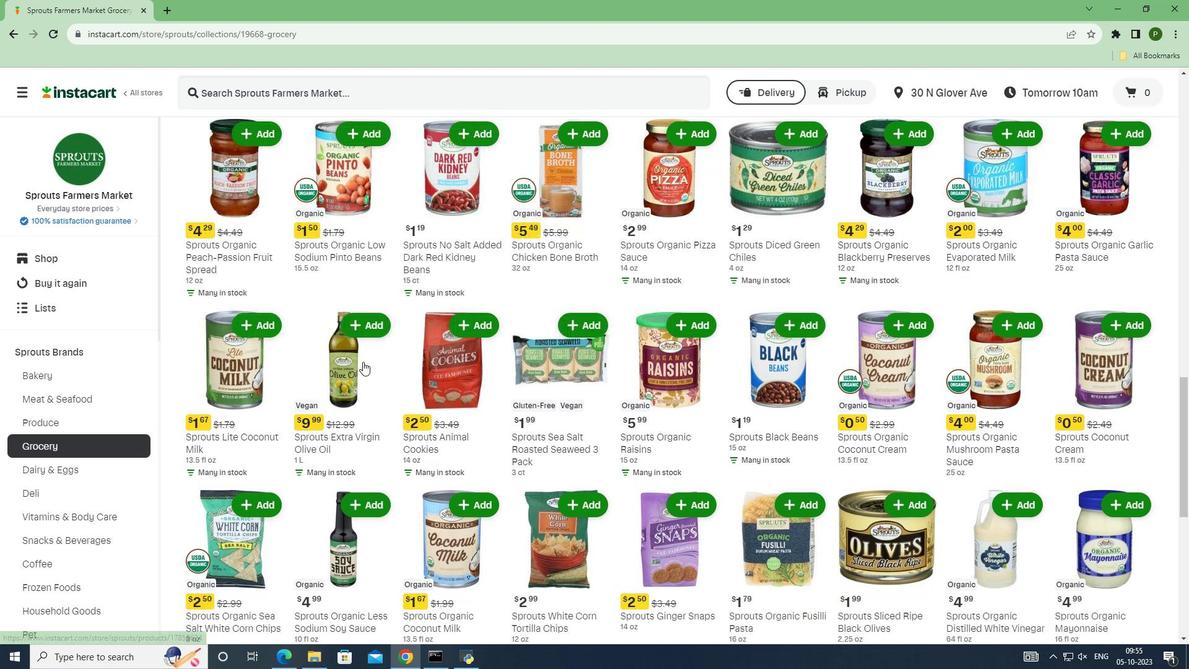 
Action: Mouse scrolled (368, 360) with delta (0, 0)
Screenshot: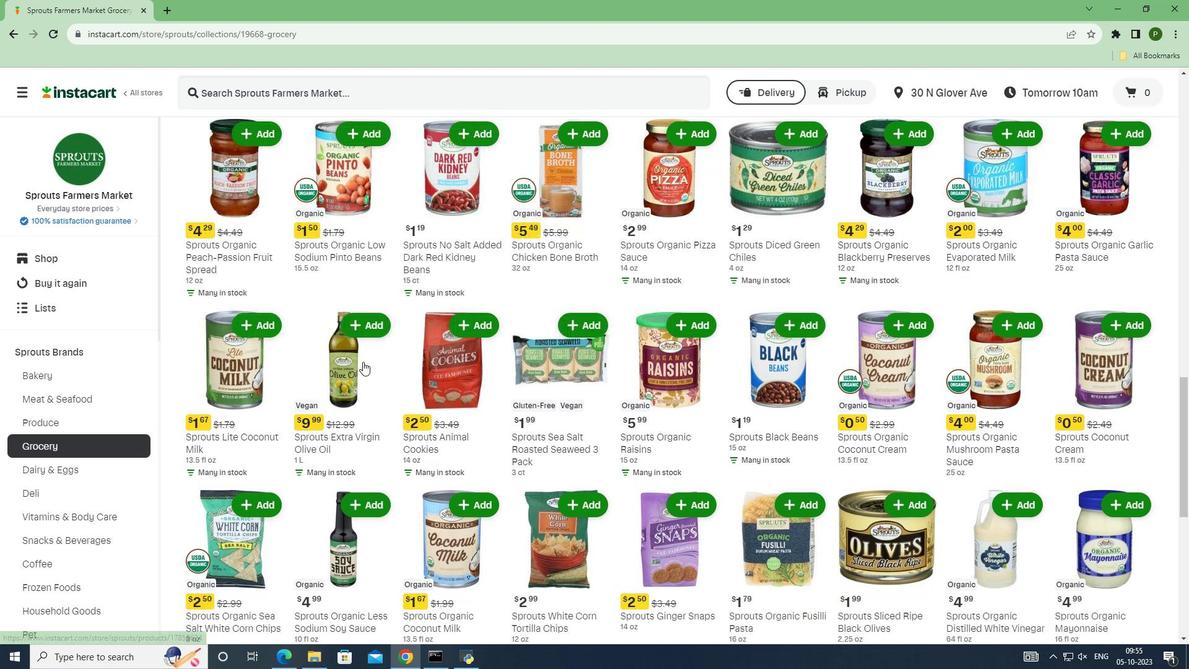 
Action: Mouse moved to (350, 367)
Screenshot: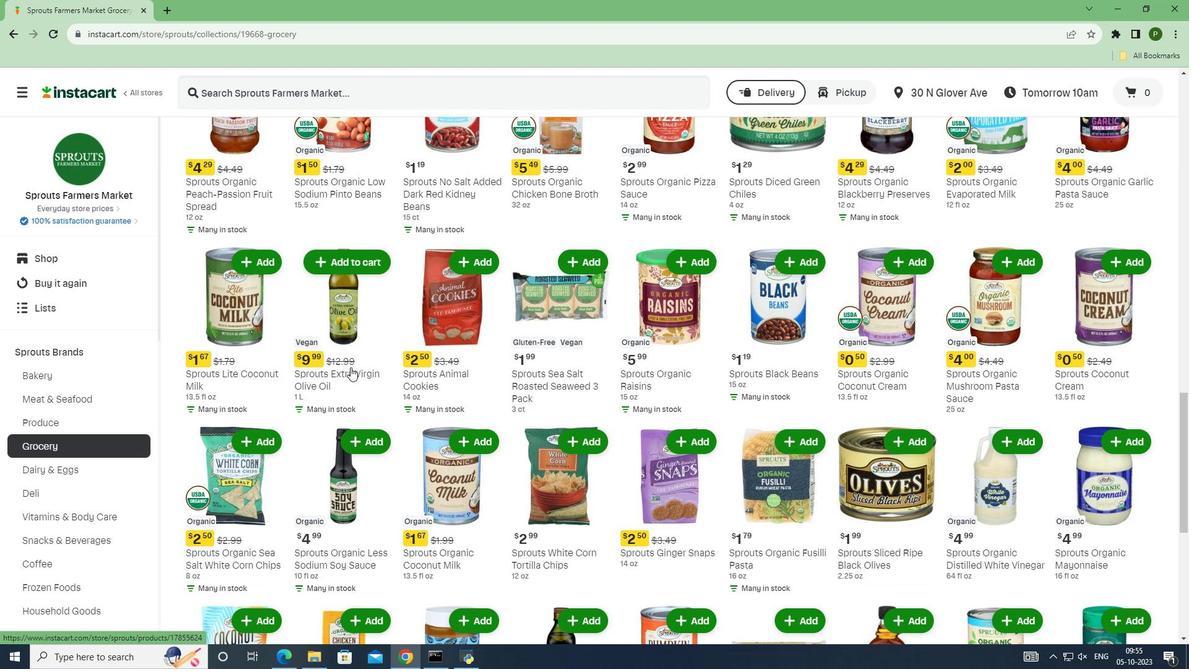 
Action: Mouse scrolled (350, 366) with delta (0, 0)
Screenshot: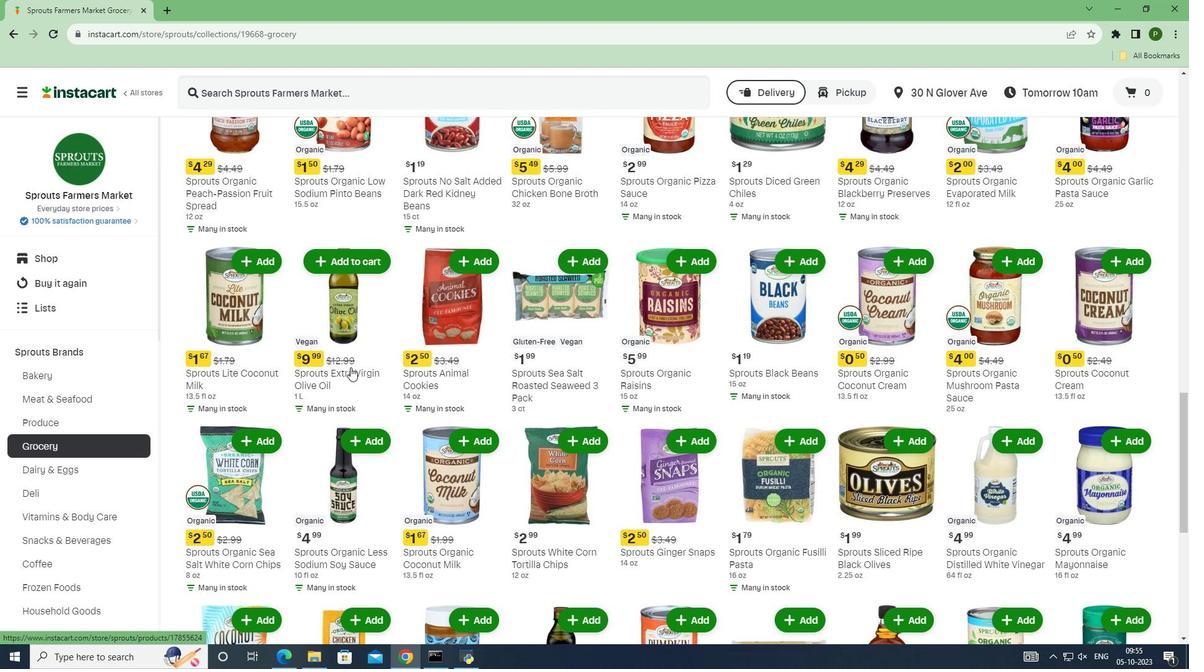 
Action: Mouse scrolled (350, 366) with delta (0, 0)
Screenshot: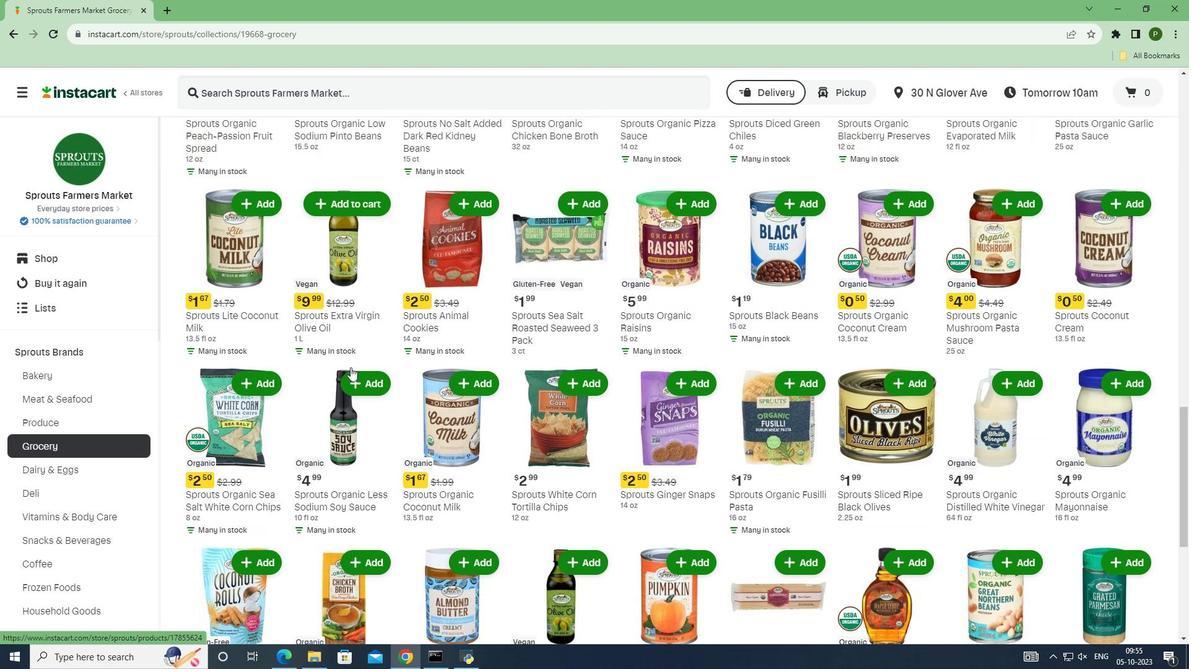 
Action: Mouse moved to (348, 368)
Screenshot: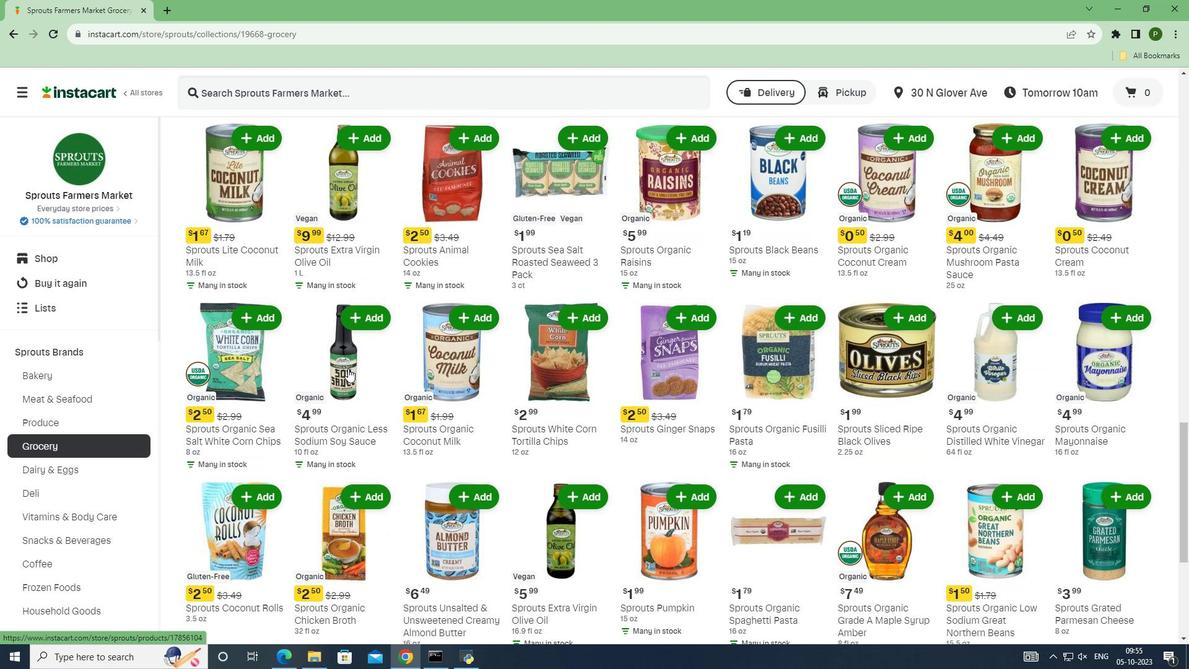 
Action: Mouse scrolled (348, 368) with delta (0, 0)
Screenshot: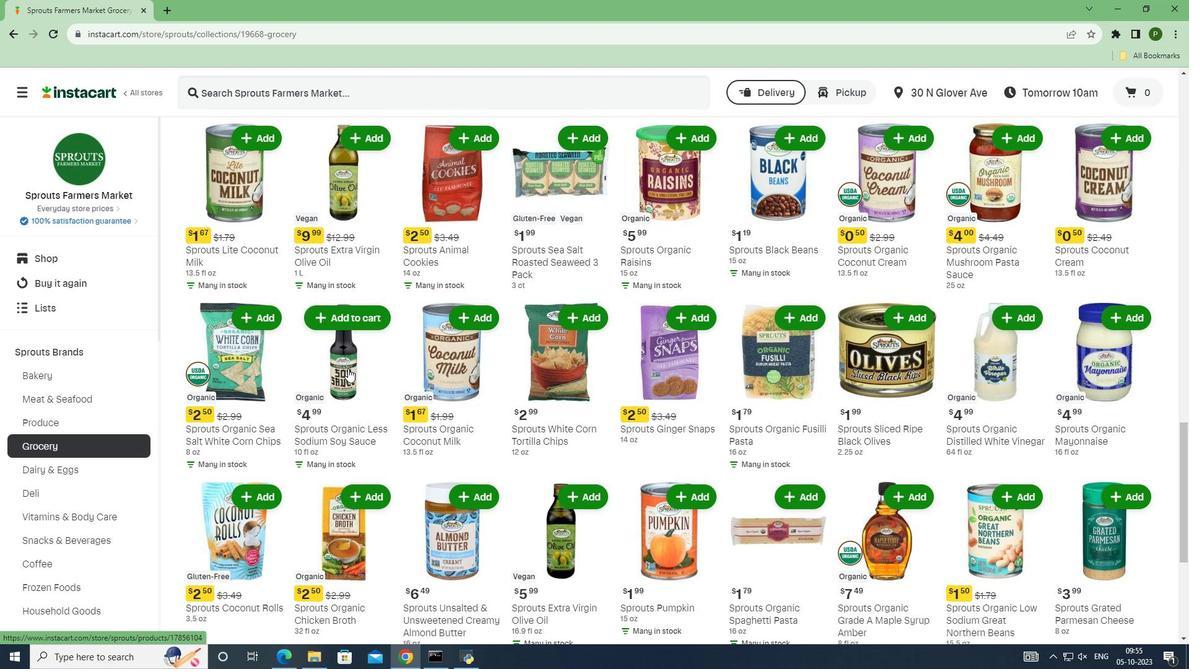 
Action: Mouse scrolled (348, 368) with delta (0, 0)
Screenshot: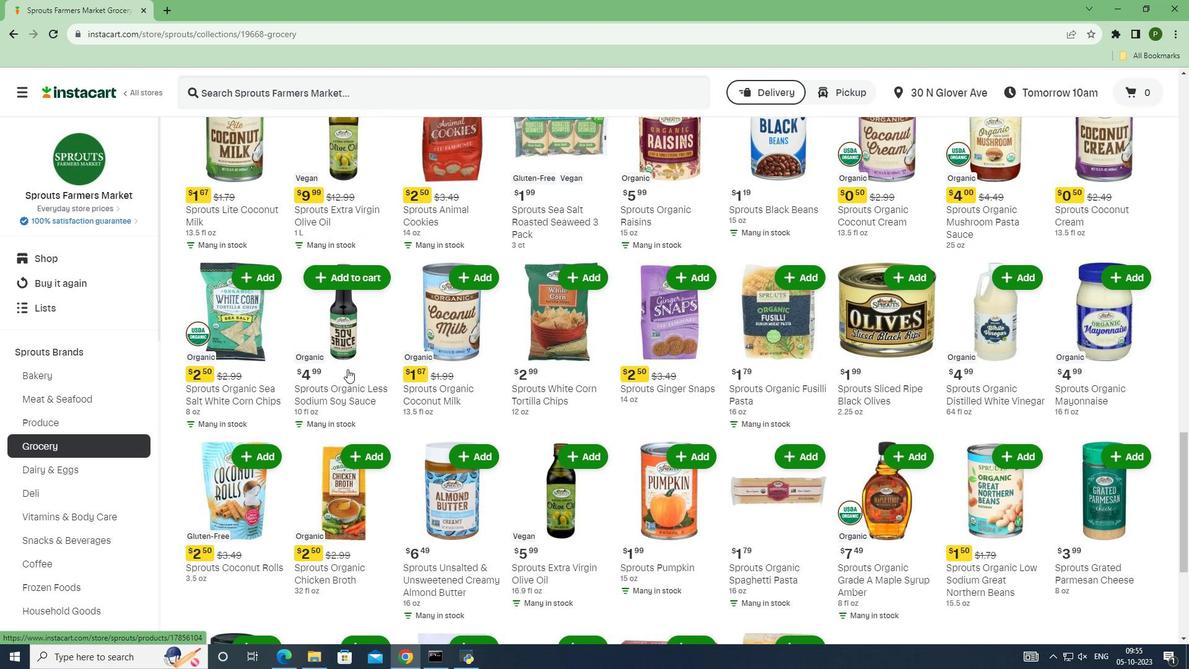 
Action: Mouse moved to (347, 369)
Screenshot: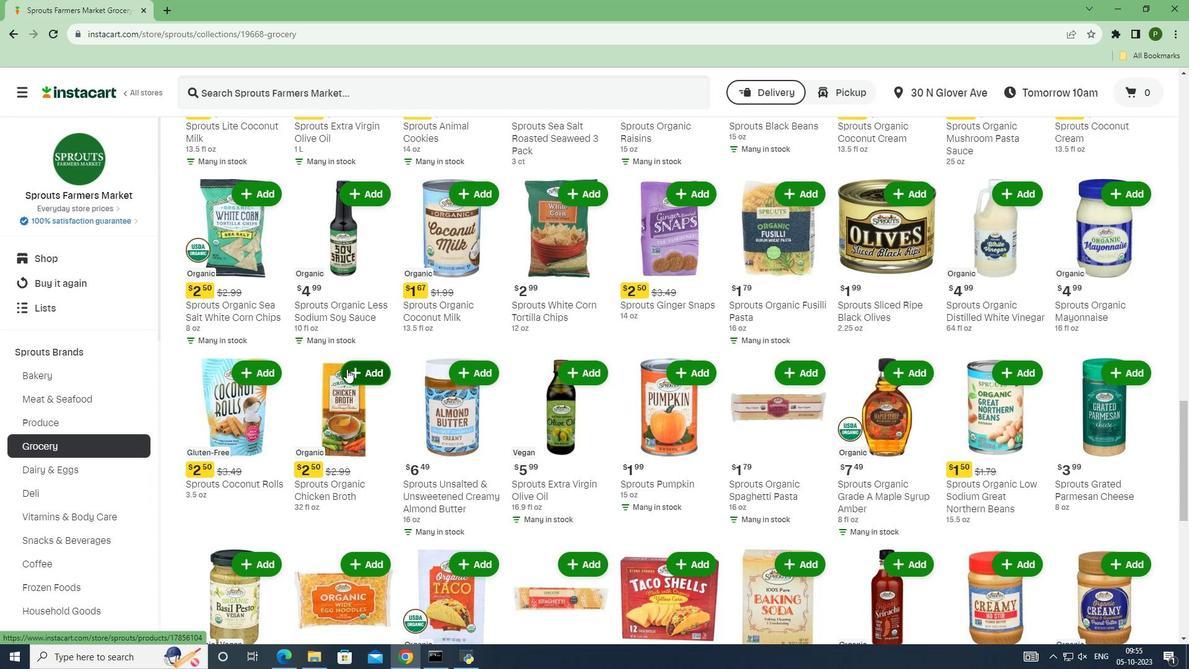 
Action: Mouse scrolled (347, 368) with delta (0, 0)
Screenshot: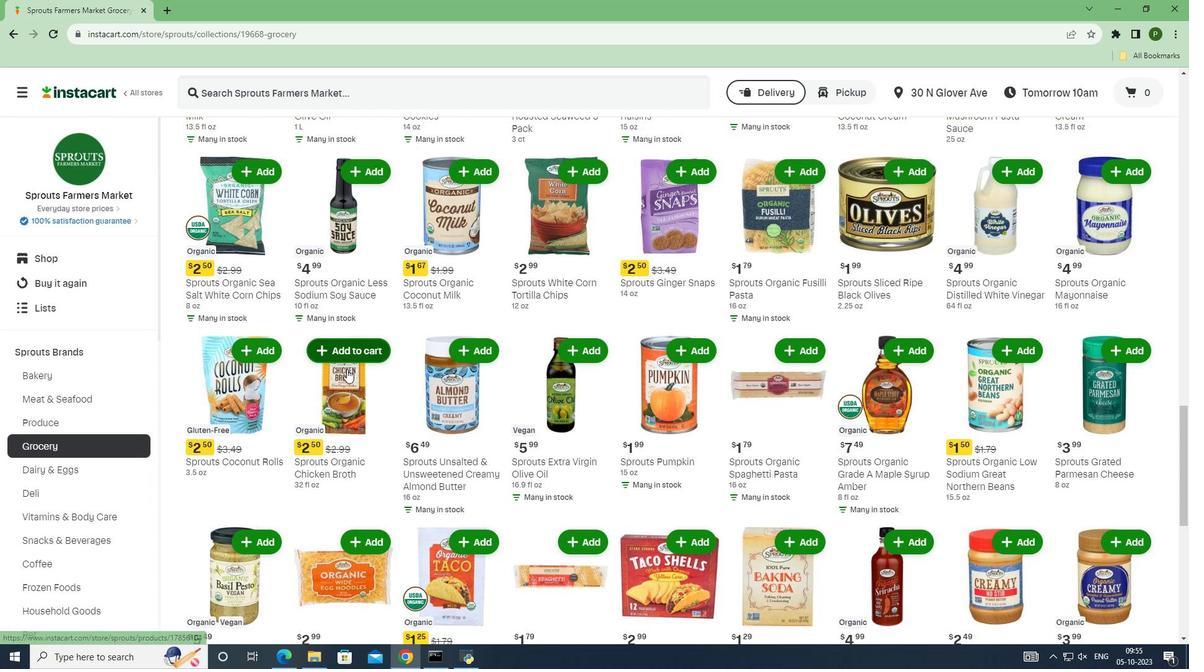 
Action: Mouse scrolled (347, 368) with delta (0, 0)
Screenshot: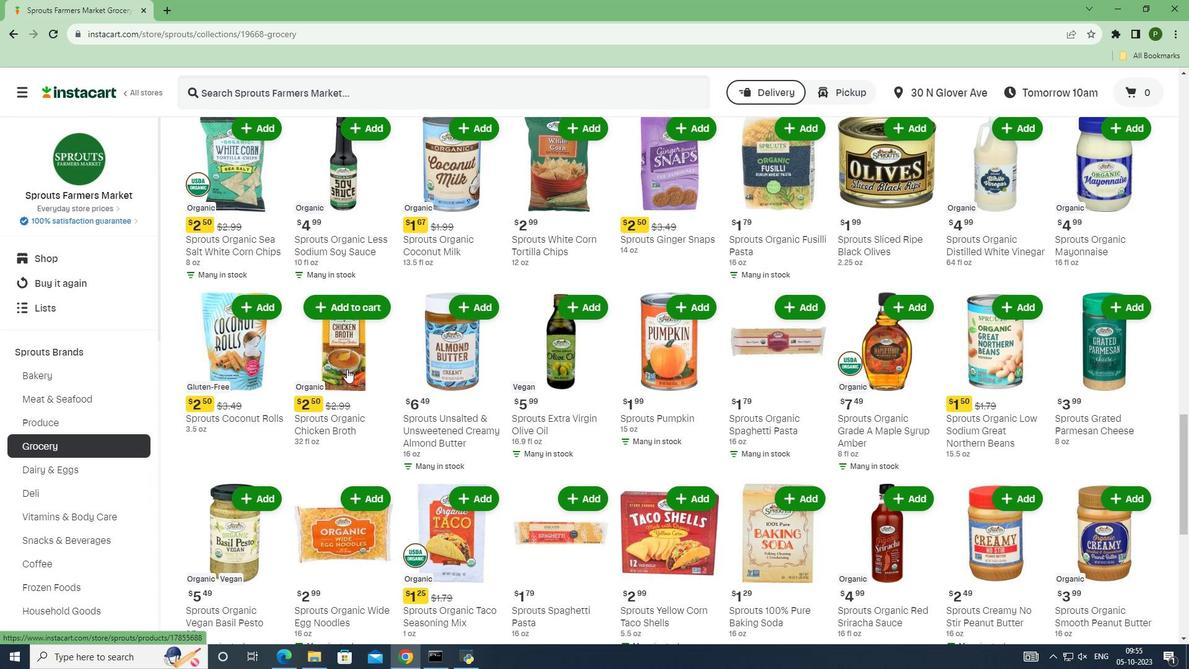 
Action: Mouse scrolled (347, 368) with delta (0, 0)
Screenshot: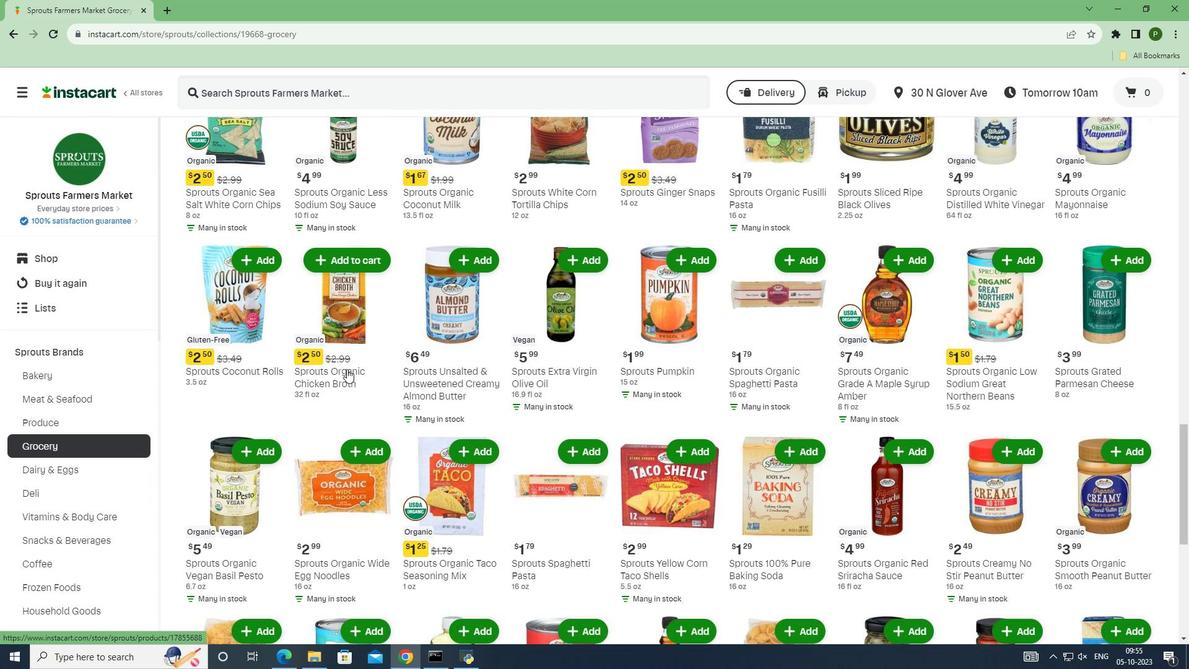 
Action: Mouse scrolled (347, 368) with delta (0, 0)
Screenshot: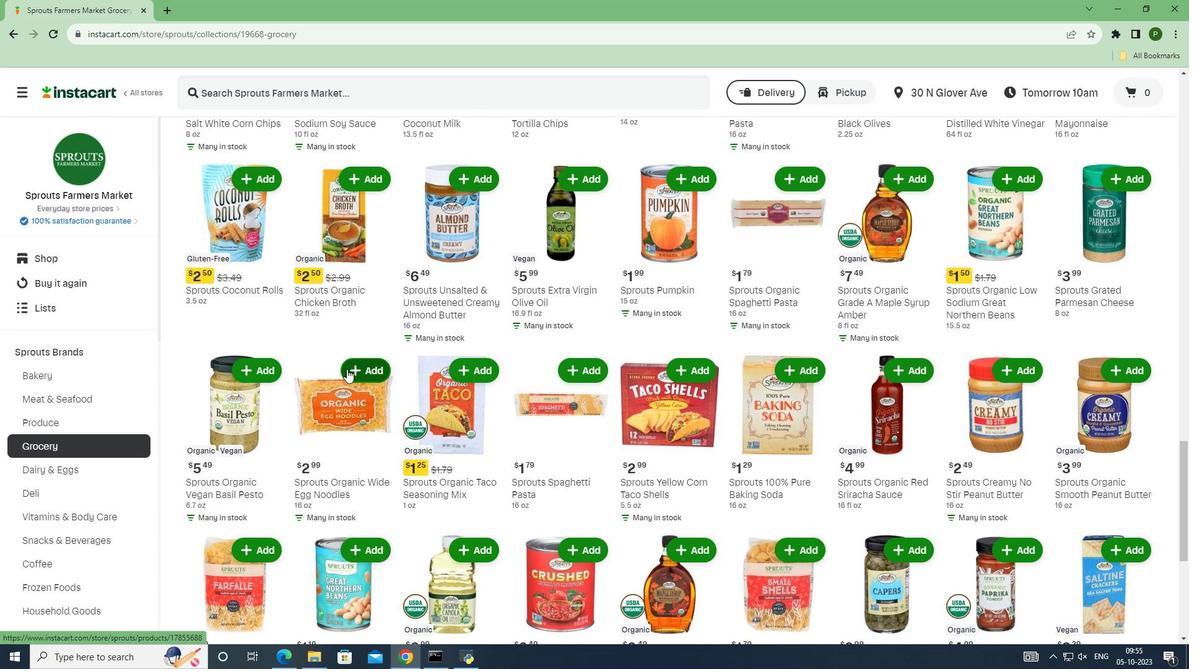 
Action: Mouse moved to (822, 241)
Screenshot: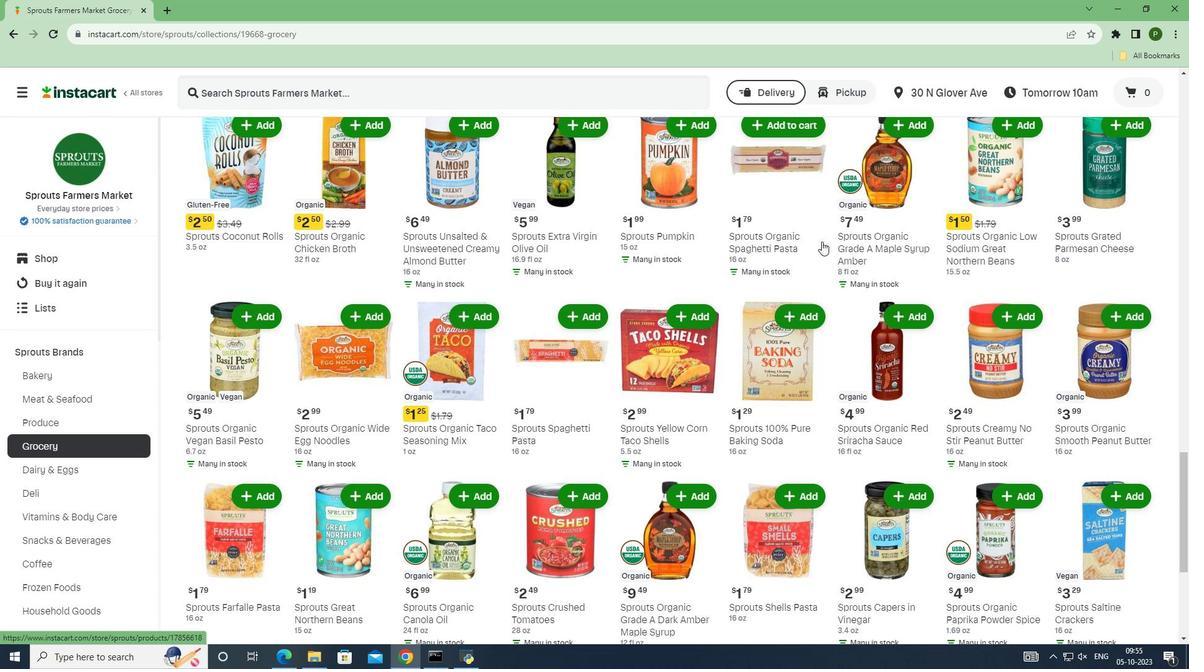 
Action: Mouse scrolled (822, 242) with delta (0, 0)
Screenshot: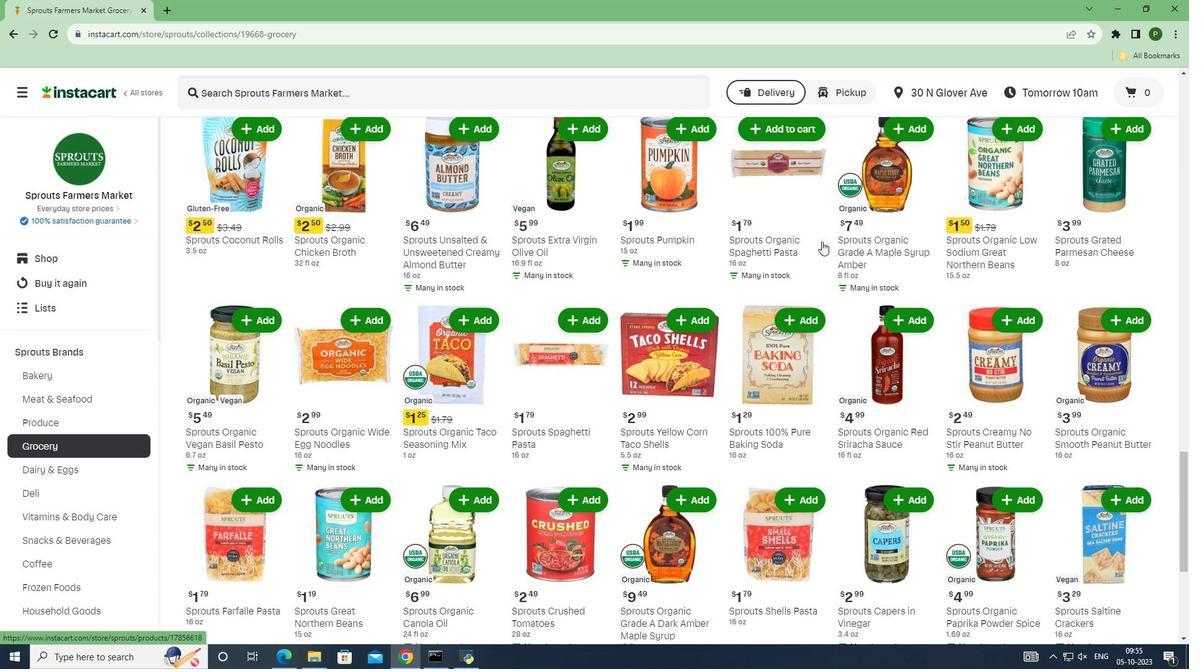 
Action: Mouse moved to (806, 185)
Screenshot: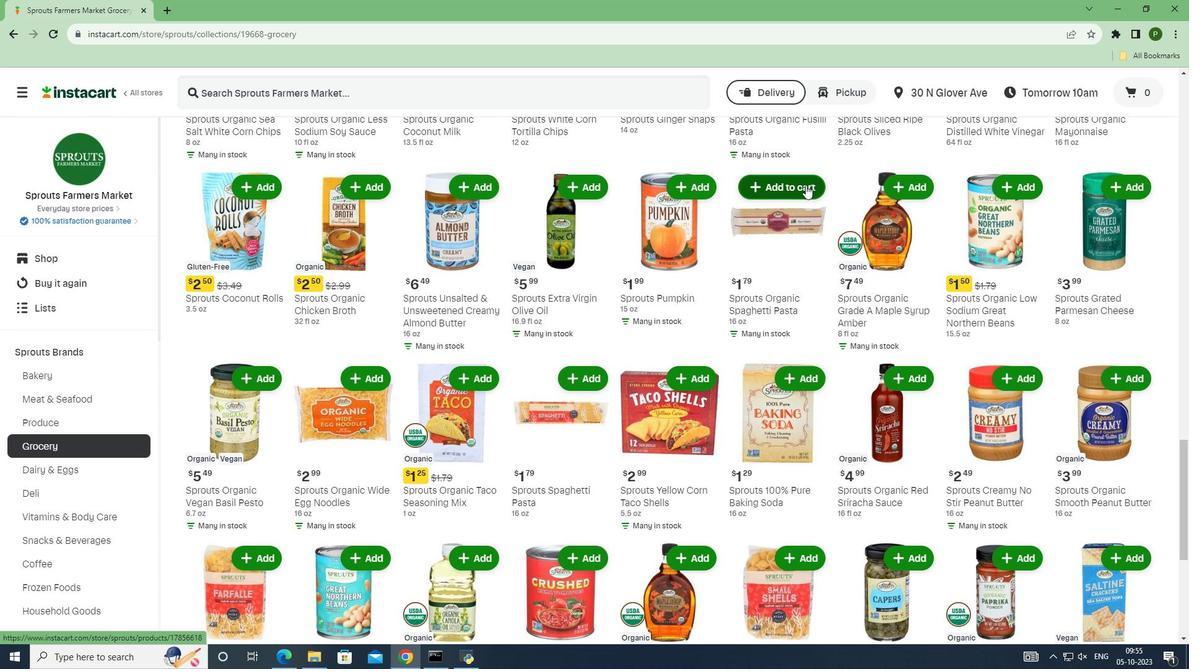 
Action: Mouse pressed left at (806, 185)
Screenshot: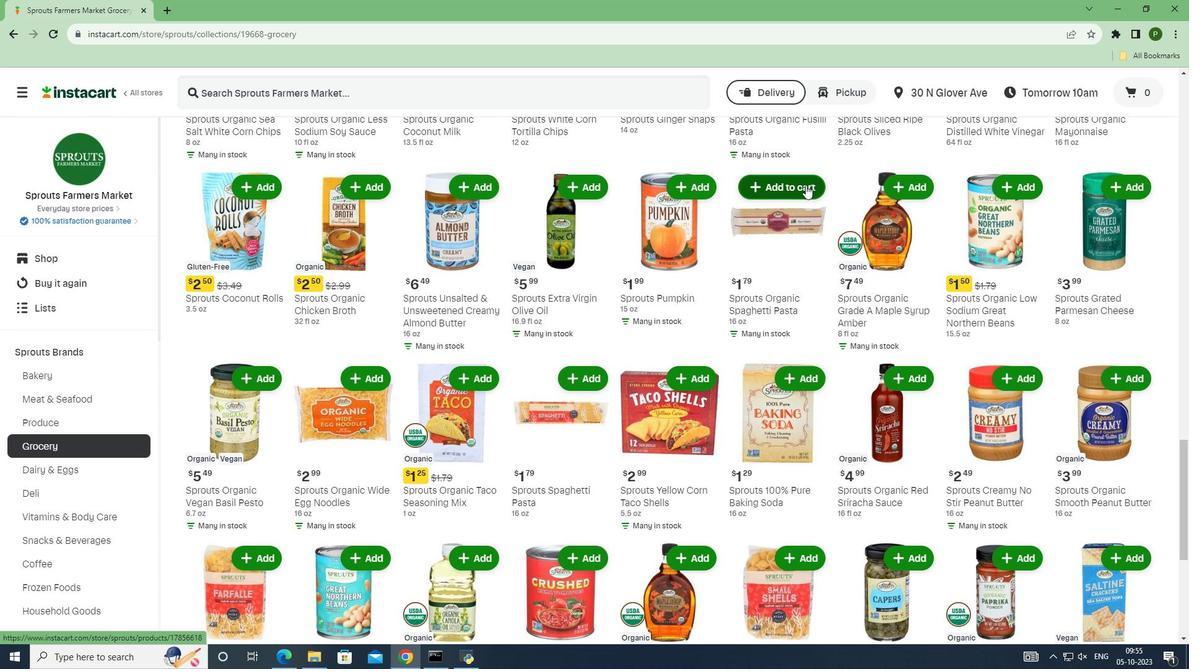 
